 Task: Use the formula "INTERCEPT" in spreadsheet "Project portfolio".
Action: Mouse moved to (791, 104)
Screenshot: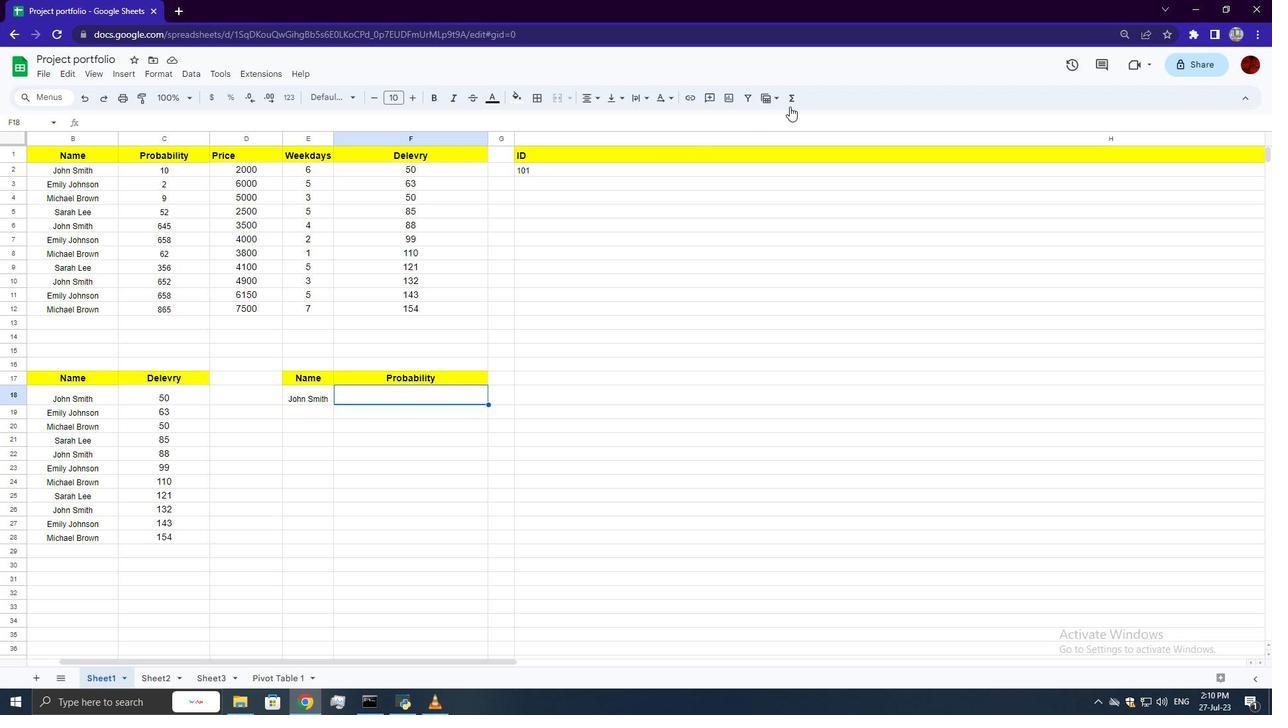 
Action: Mouse pressed left at (791, 104)
Screenshot: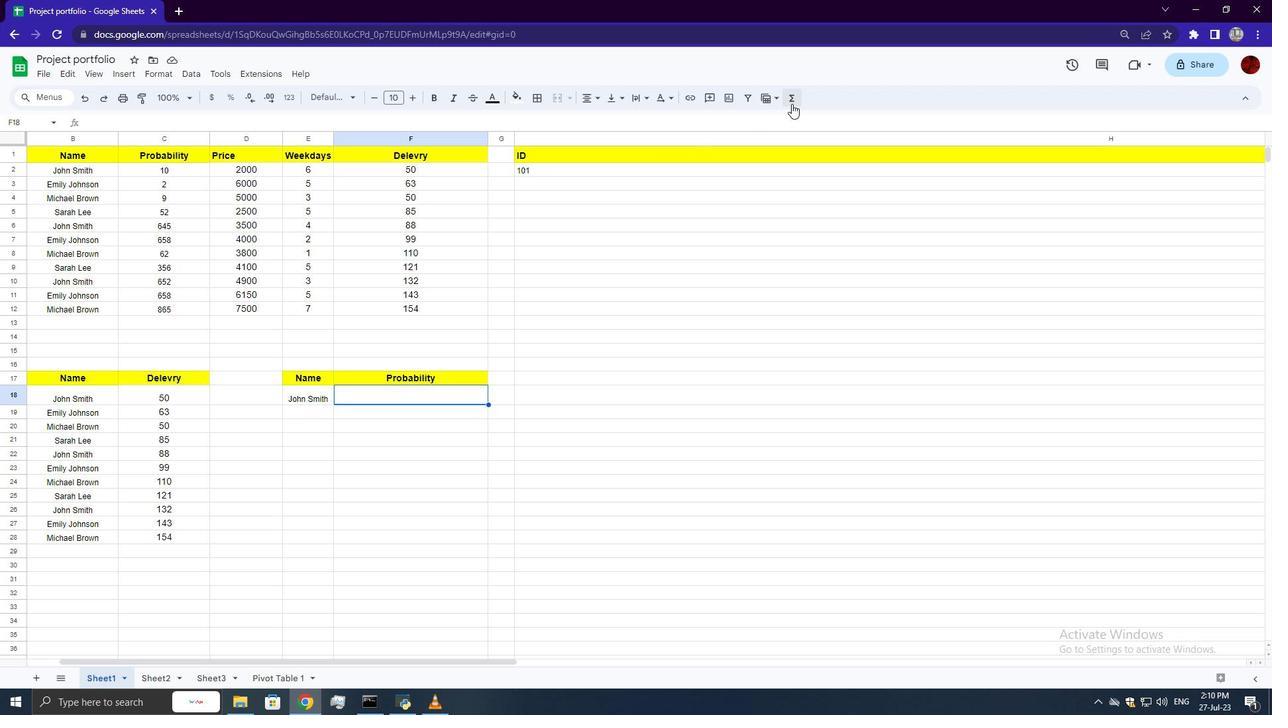 
Action: Mouse moved to (948, 223)
Screenshot: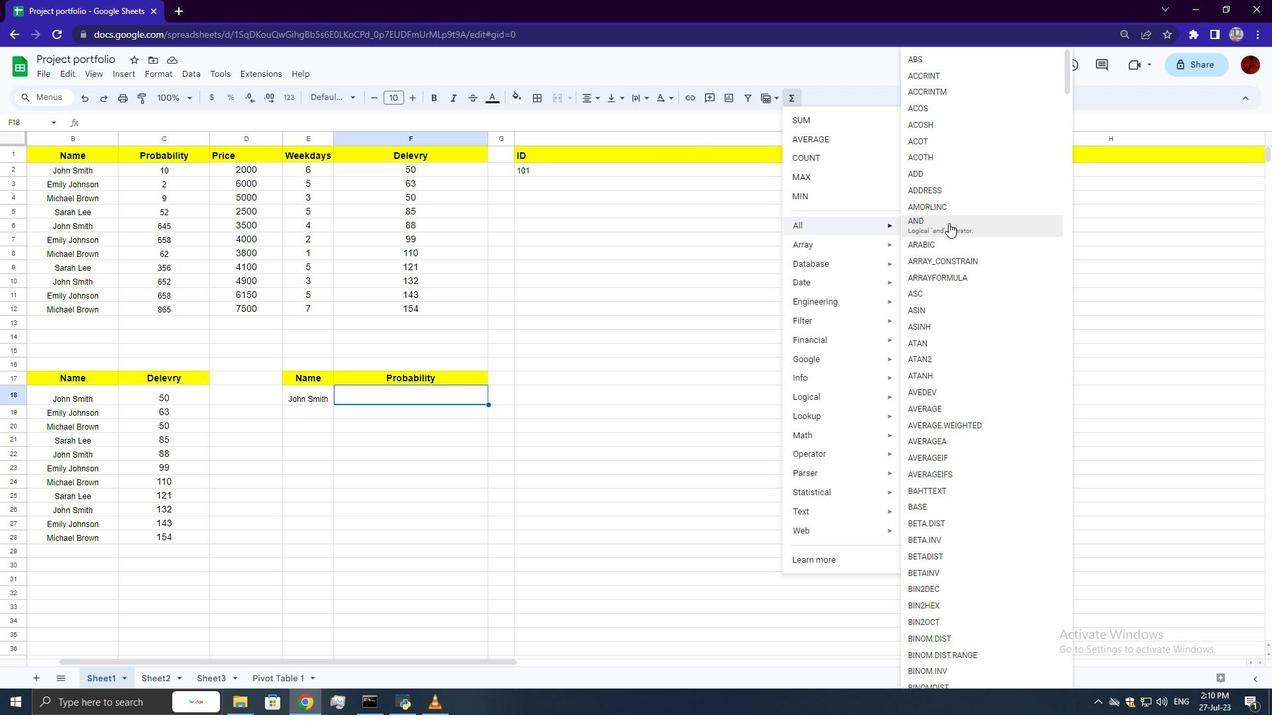 
Action: Mouse scrolled (948, 223) with delta (0, 0)
Screenshot: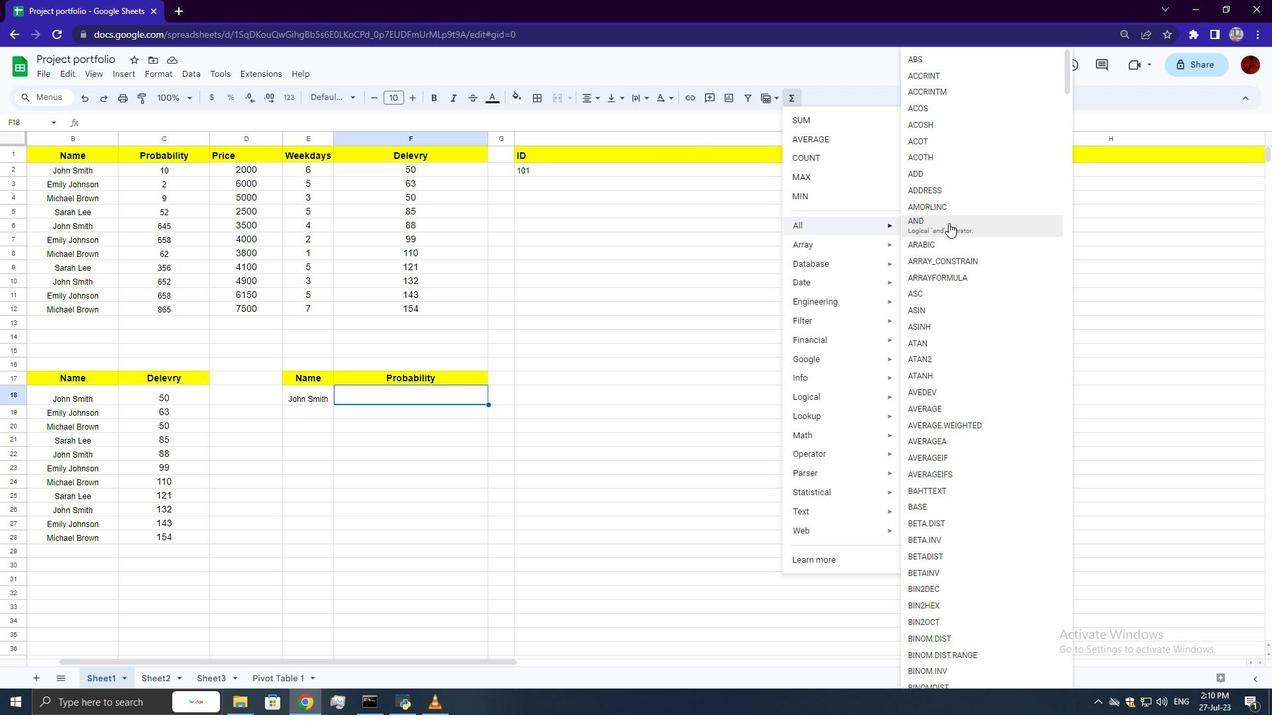 
Action: Mouse moved to (948, 225)
Screenshot: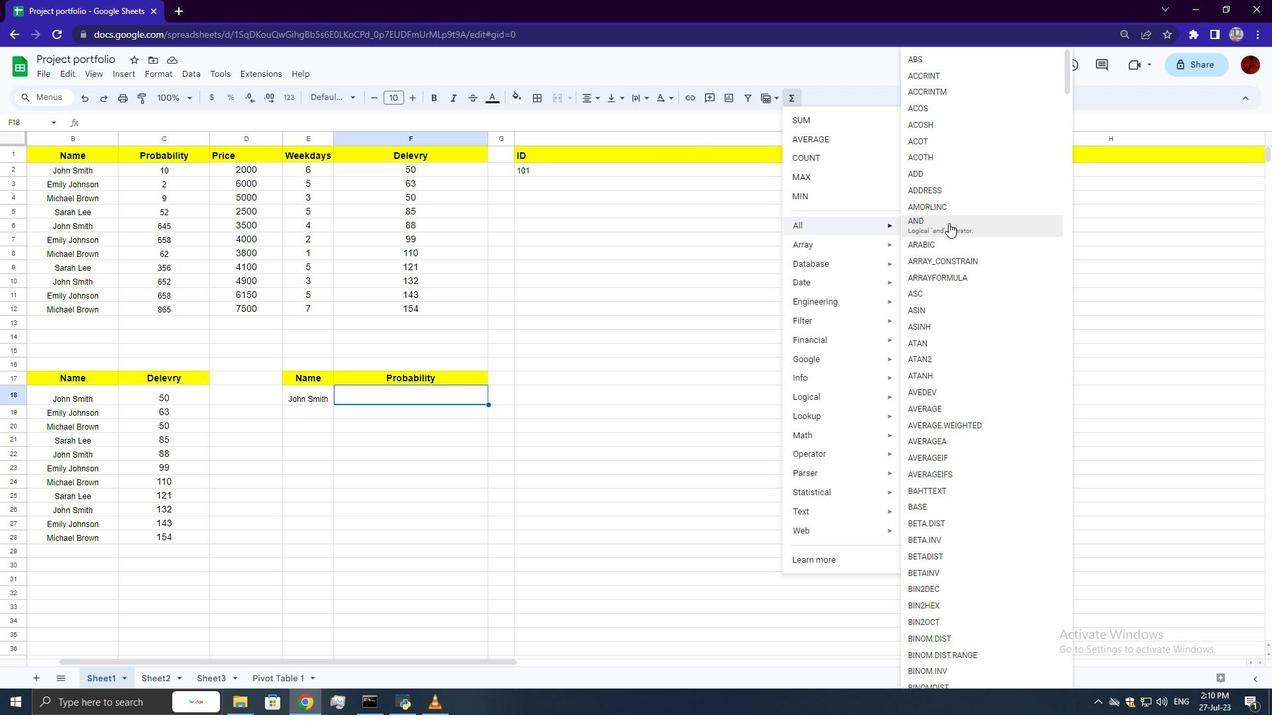 
Action: Mouse scrolled (948, 224) with delta (0, 0)
Screenshot: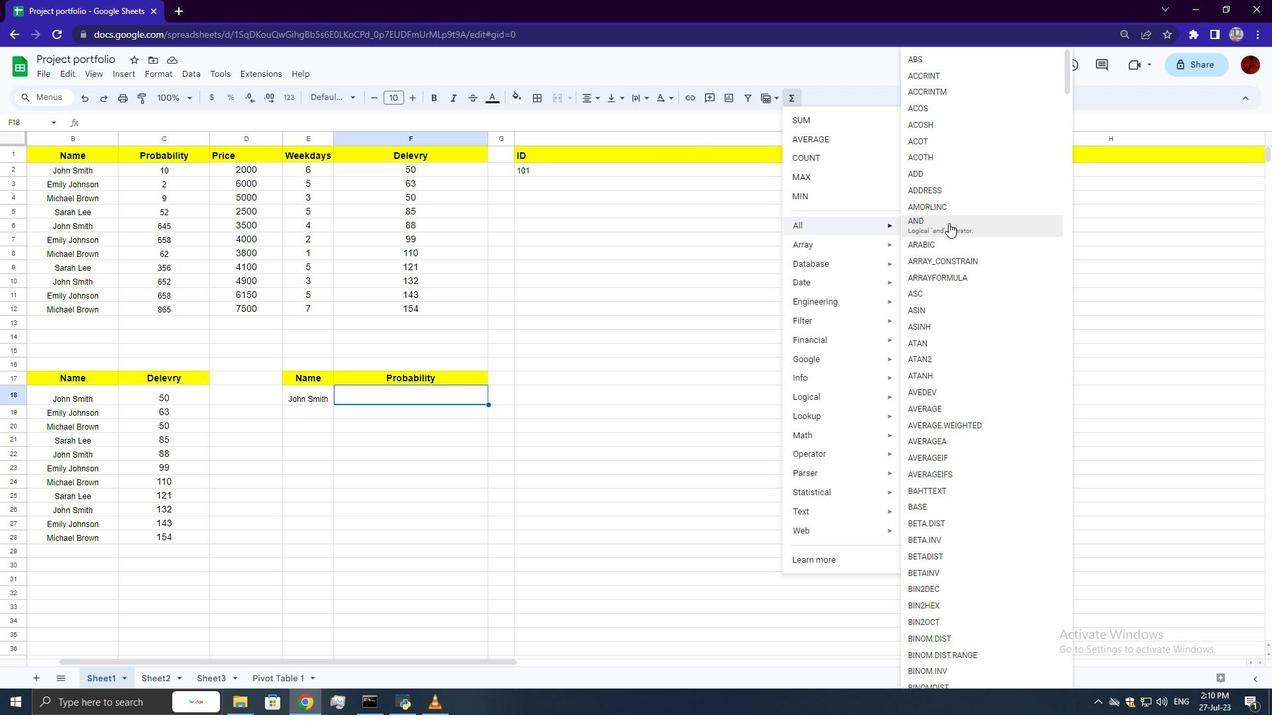 
Action: Mouse scrolled (948, 224) with delta (0, 0)
Screenshot: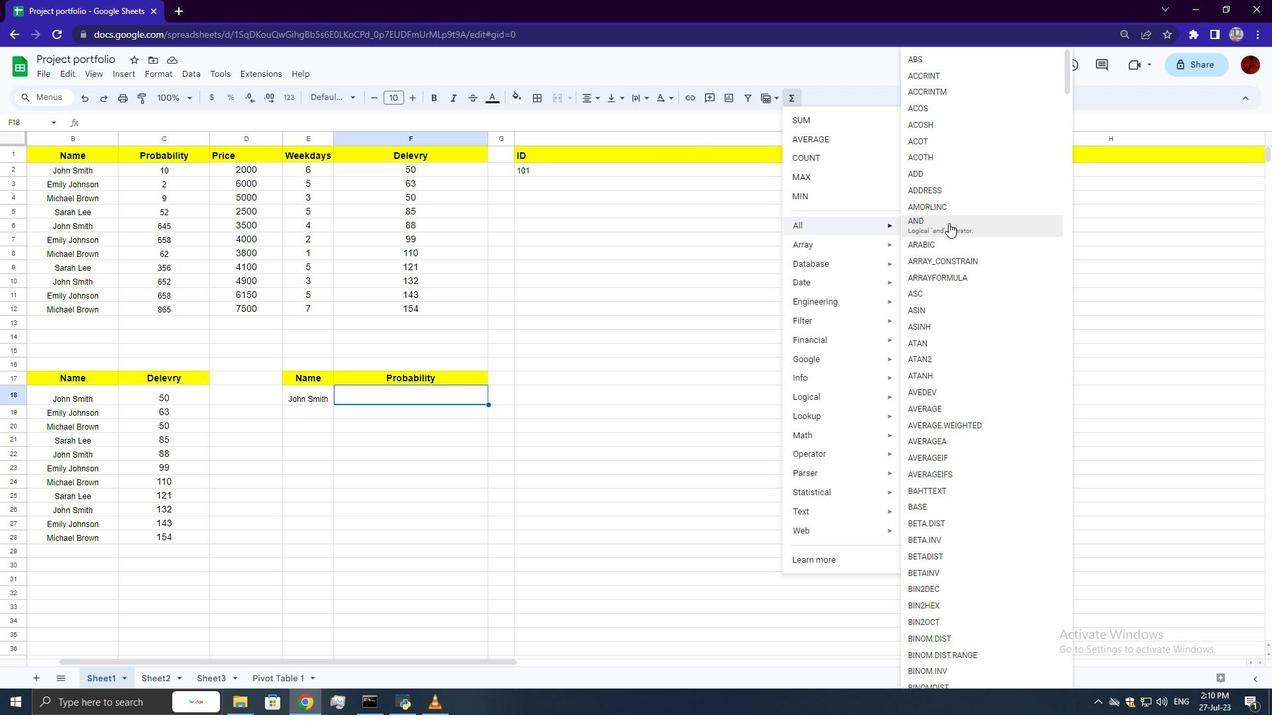 
Action: Mouse scrolled (948, 224) with delta (0, 0)
Screenshot: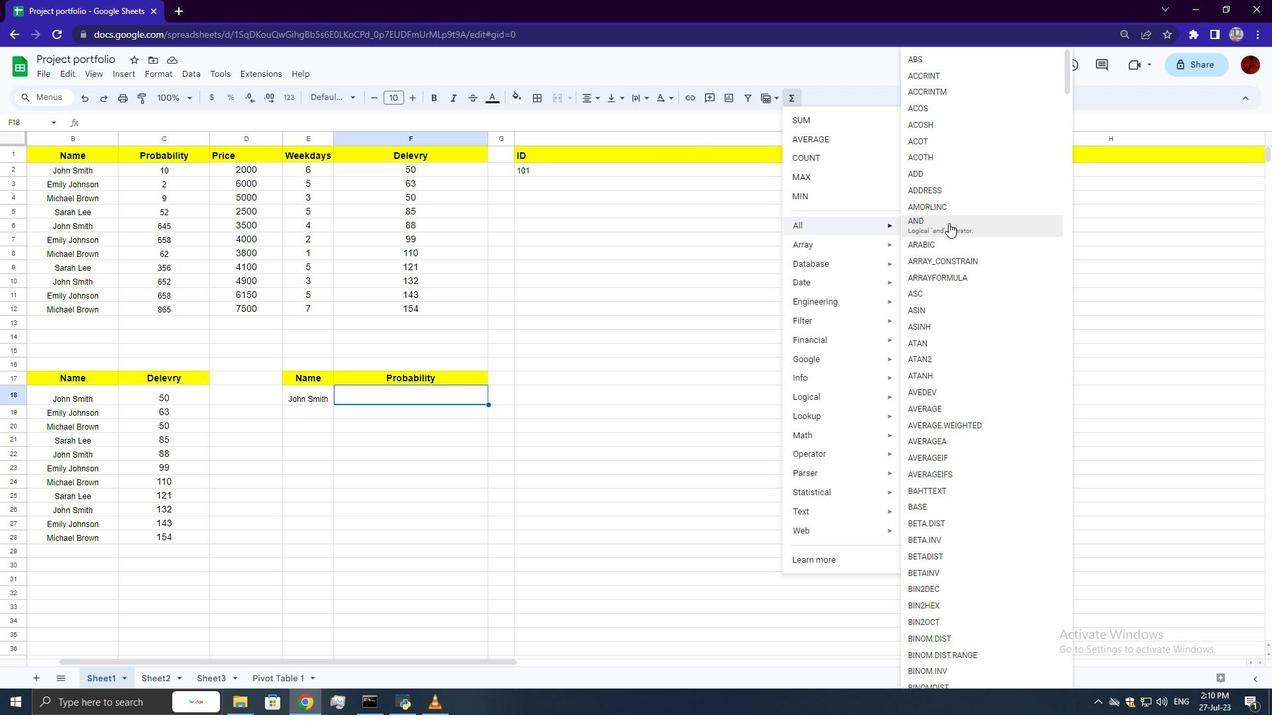 
Action: Mouse scrolled (948, 224) with delta (0, 0)
Screenshot: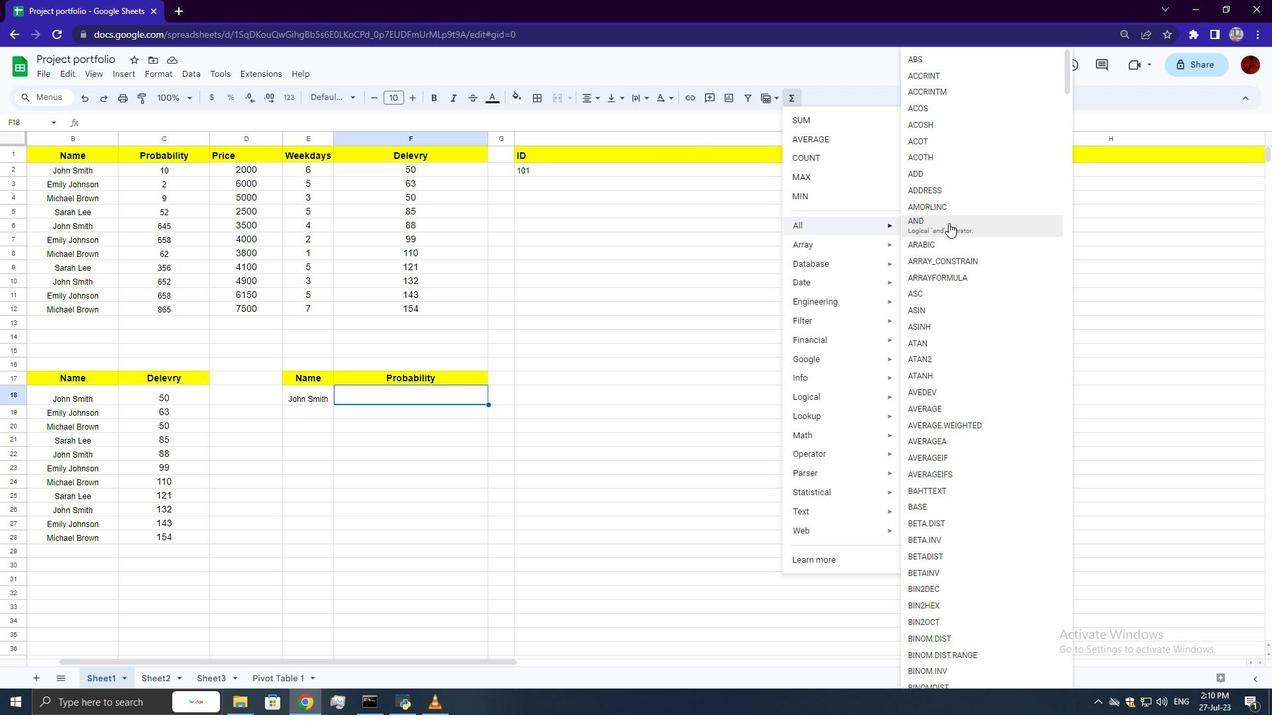 
Action: Mouse scrolled (948, 224) with delta (0, 0)
Screenshot: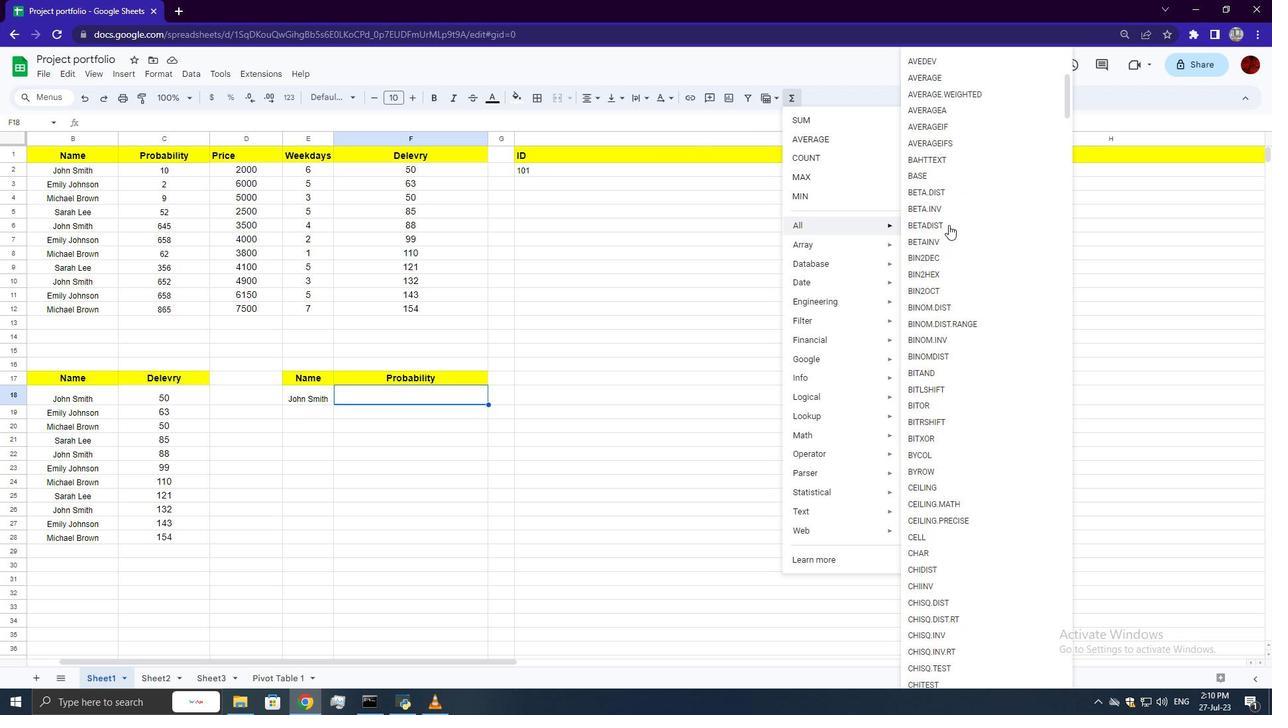 
Action: Mouse scrolled (948, 224) with delta (0, 0)
Screenshot: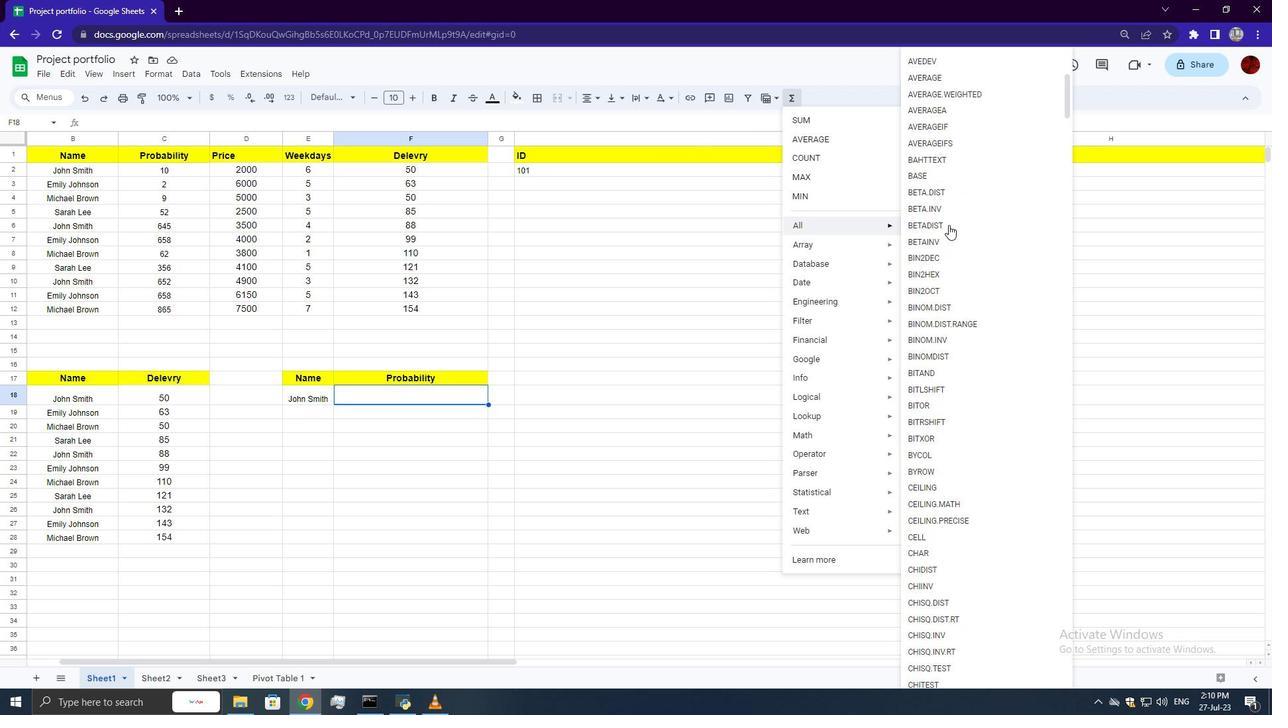
Action: Mouse scrolled (948, 224) with delta (0, 0)
Screenshot: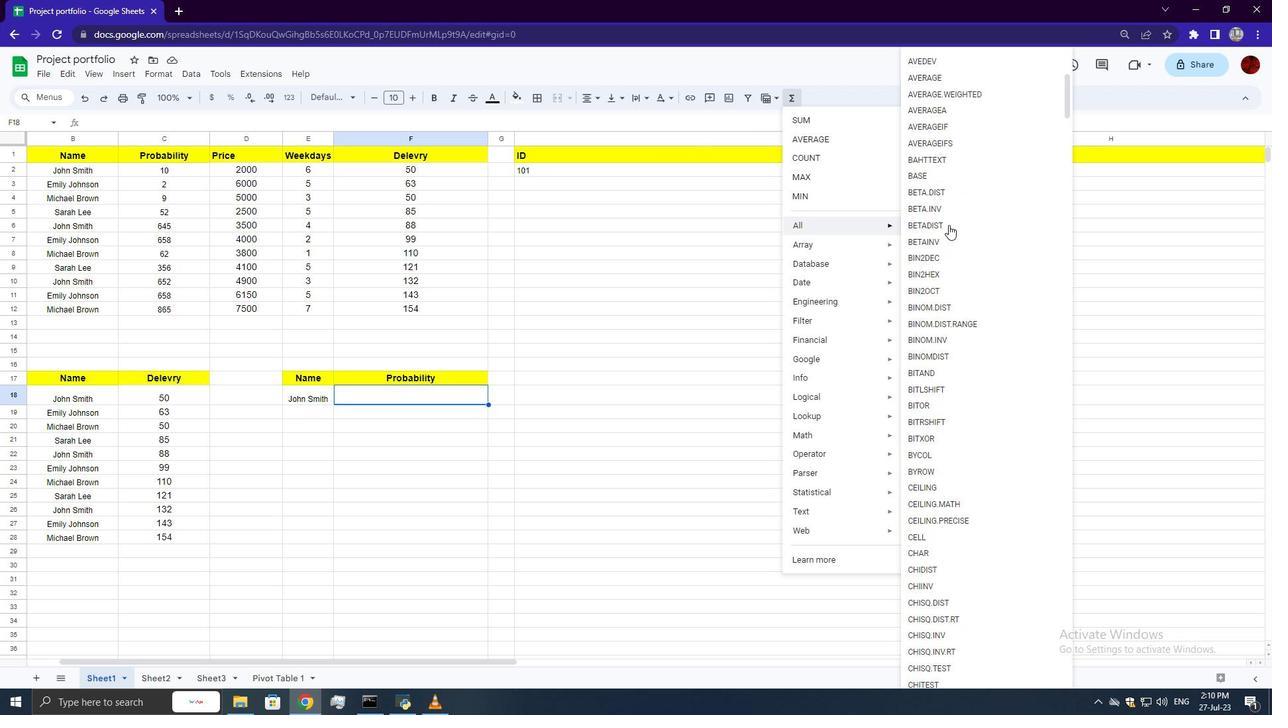
Action: Mouse scrolled (948, 224) with delta (0, 0)
Screenshot: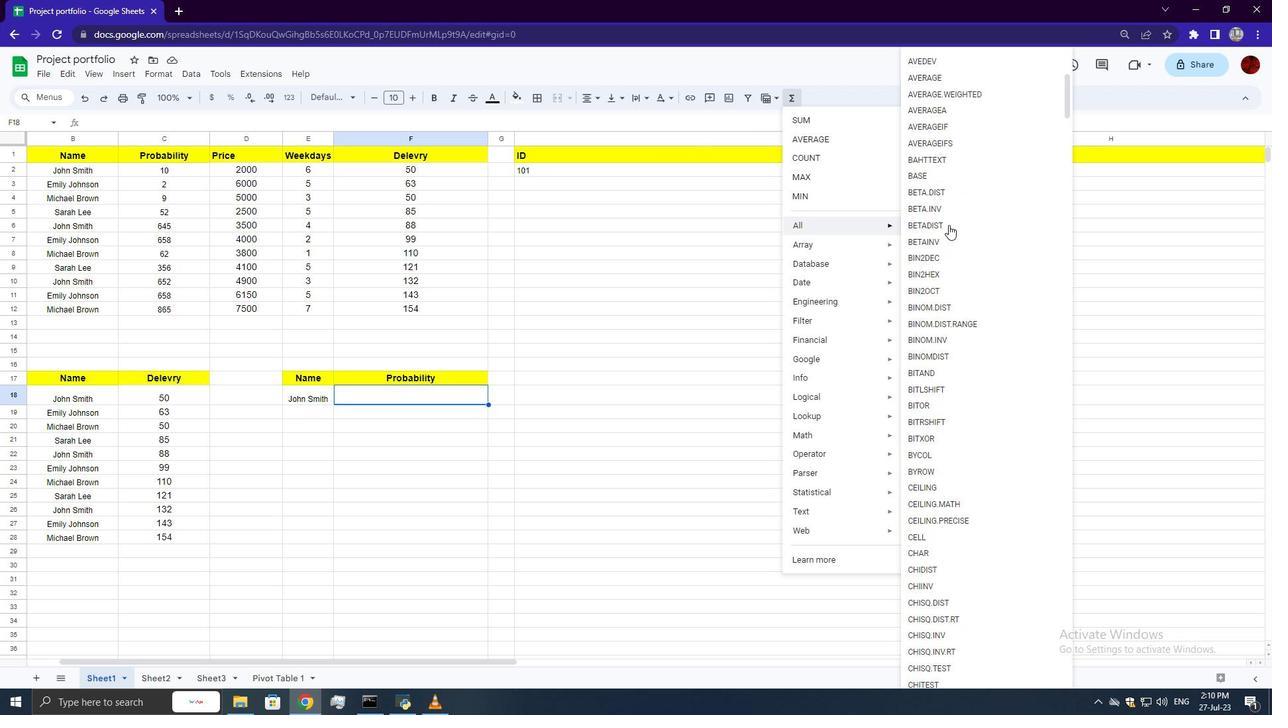 
Action: Mouse scrolled (948, 224) with delta (0, 0)
Screenshot: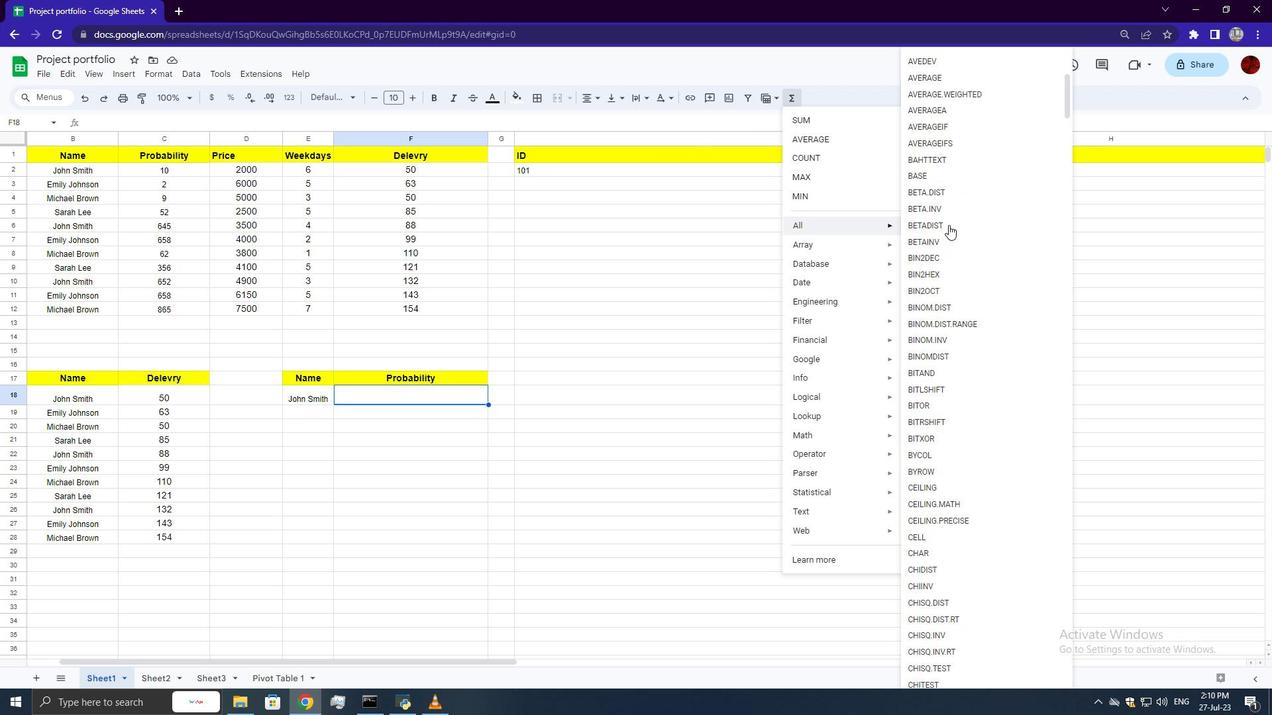 
Action: Mouse scrolled (948, 224) with delta (0, 0)
Screenshot: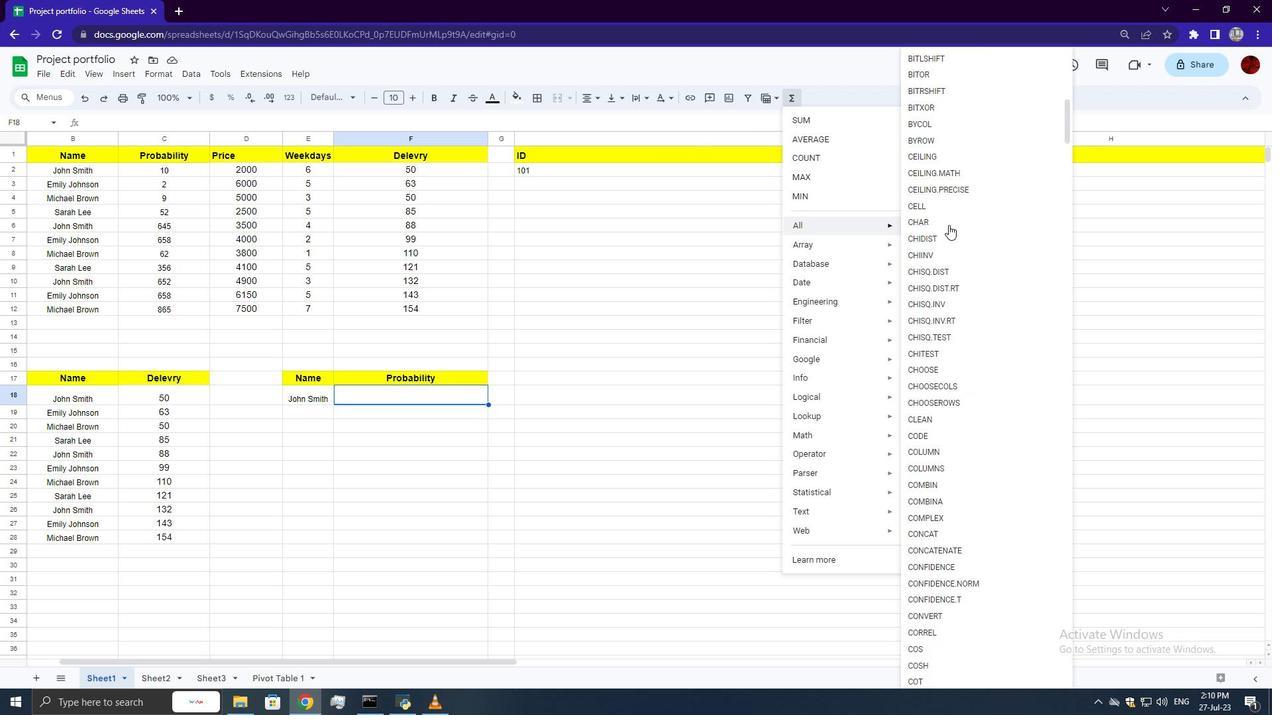 
Action: Mouse scrolled (948, 224) with delta (0, 0)
Screenshot: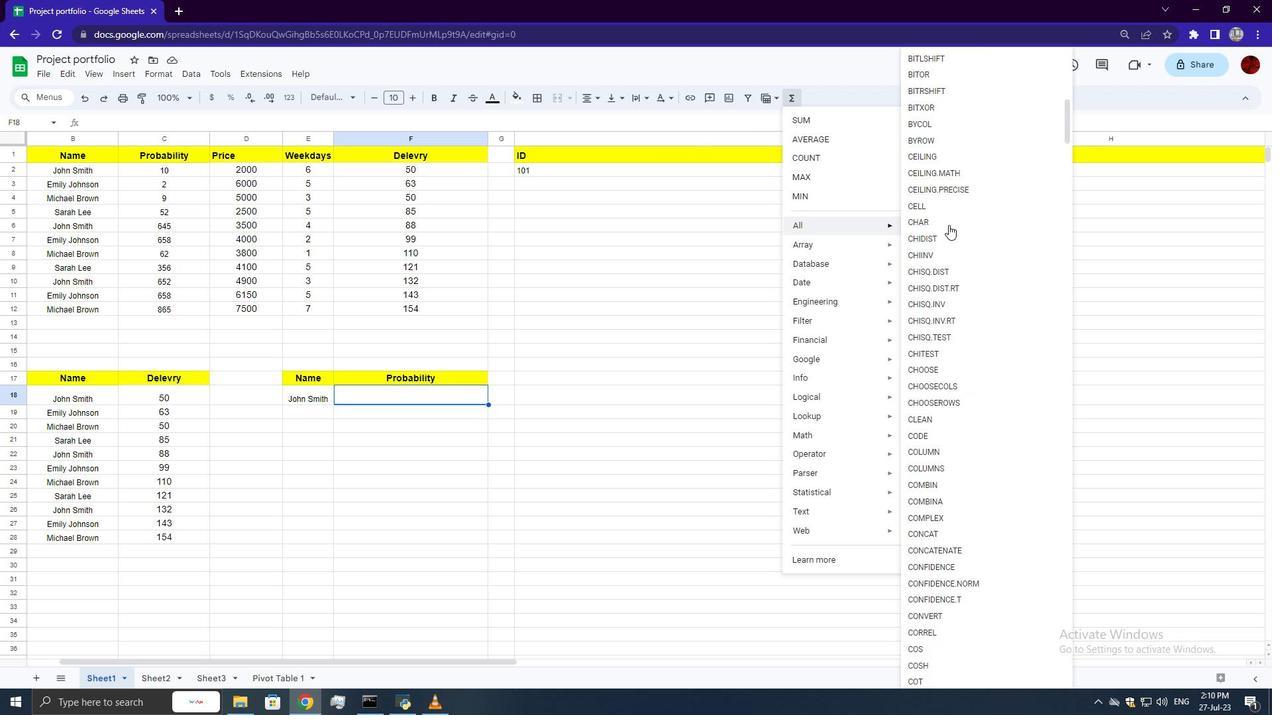 
Action: Mouse scrolled (948, 224) with delta (0, 0)
Screenshot: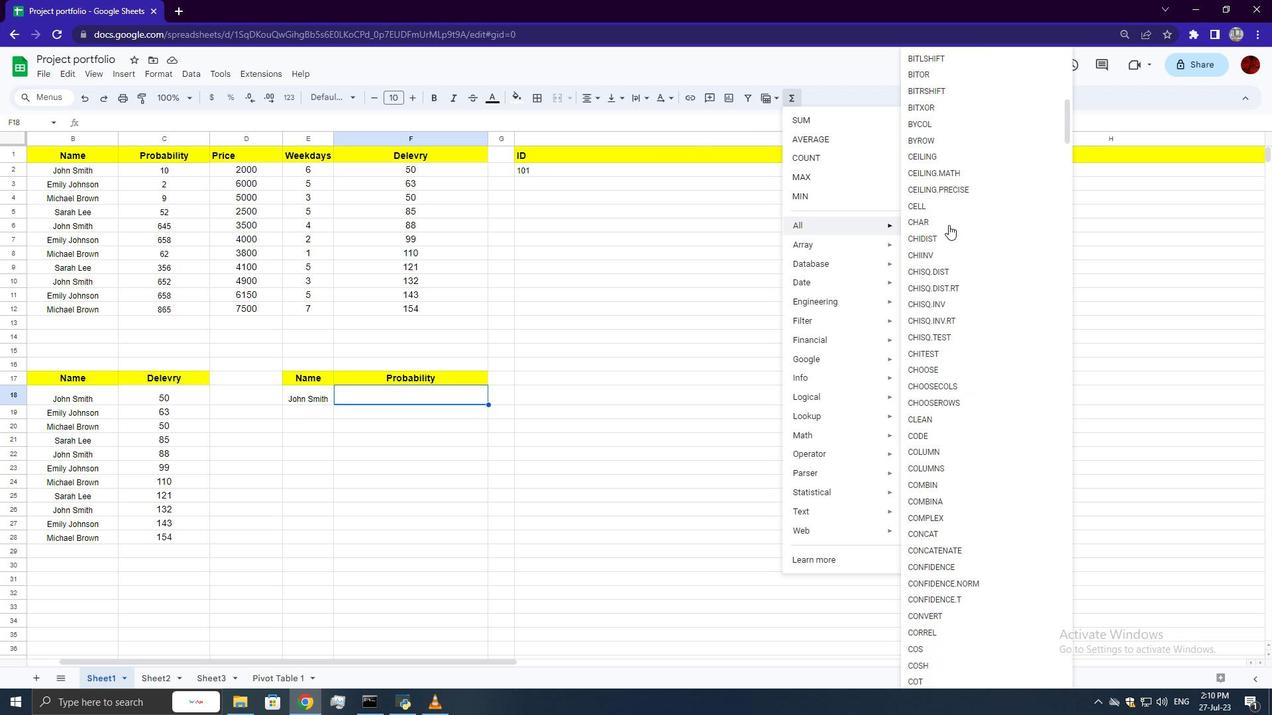 
Action: Mouse scrolled (948, 224) with delta (0, 0)
Screenshot: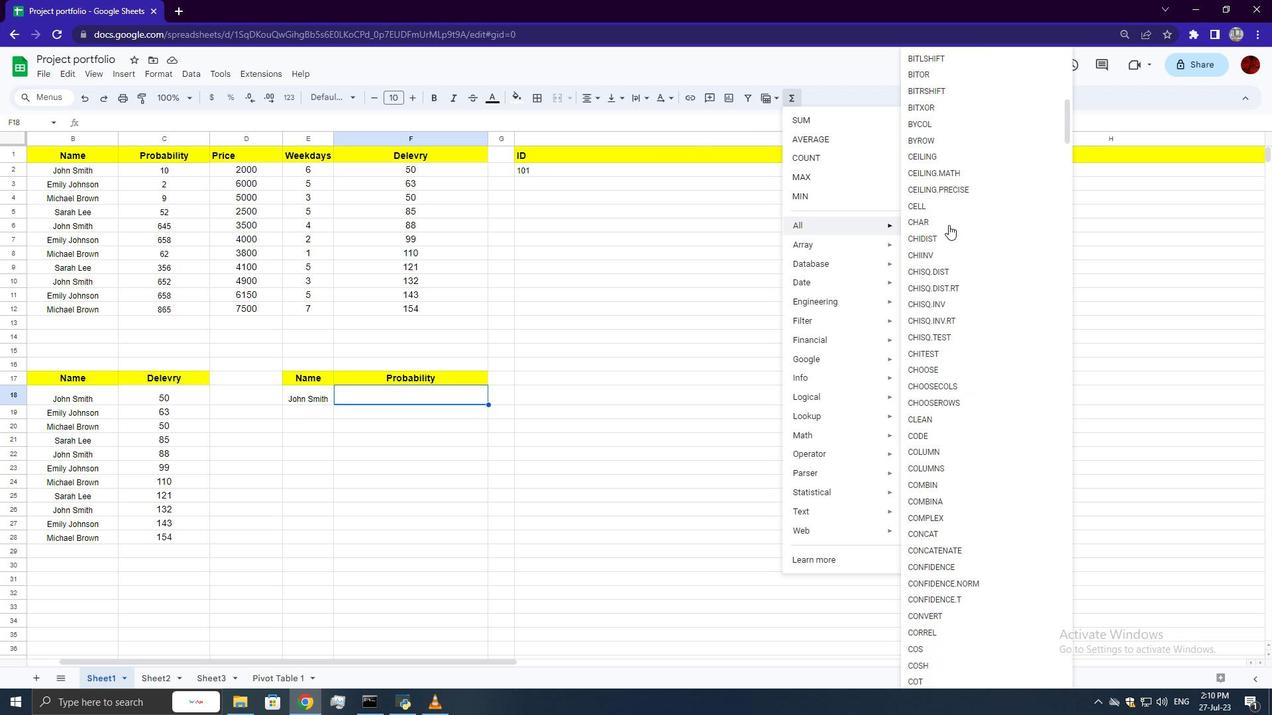 
Action: Mouse scrolled (948, 224) with delta (0, 0)
Screenshot: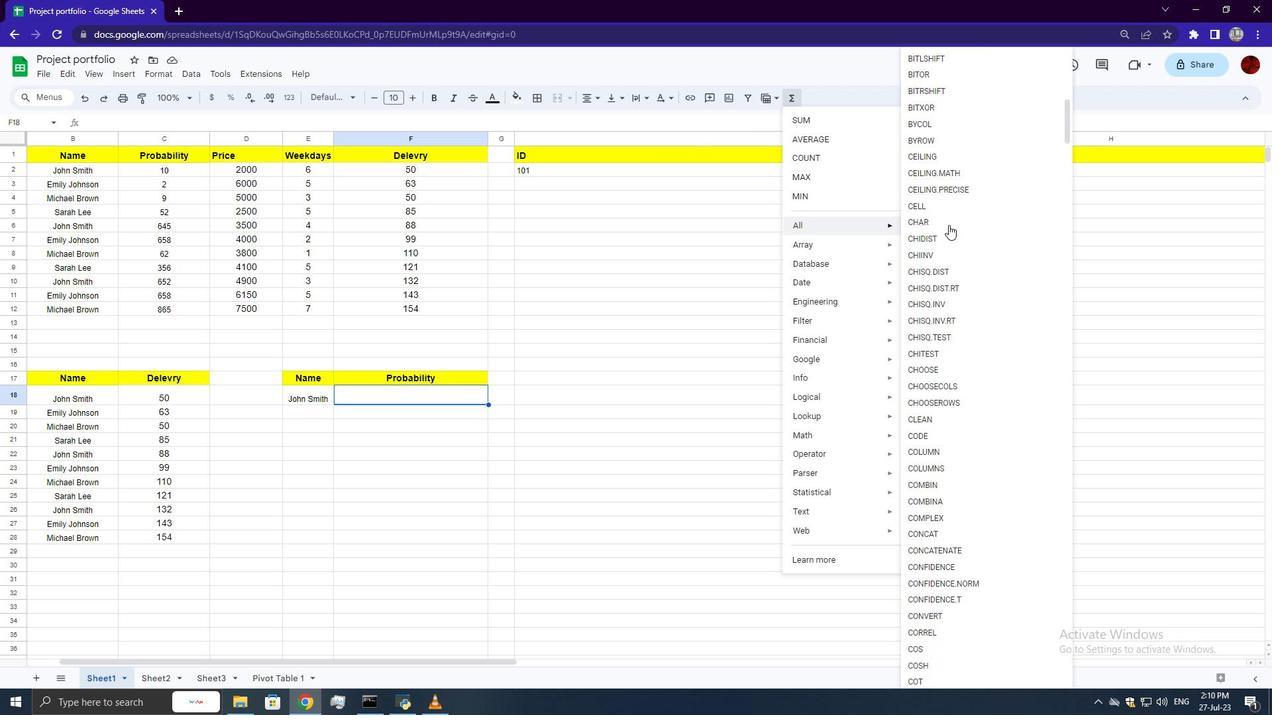 
Action: Mouse scrolled (948, 224) with delta (0, 0)
Screenshot: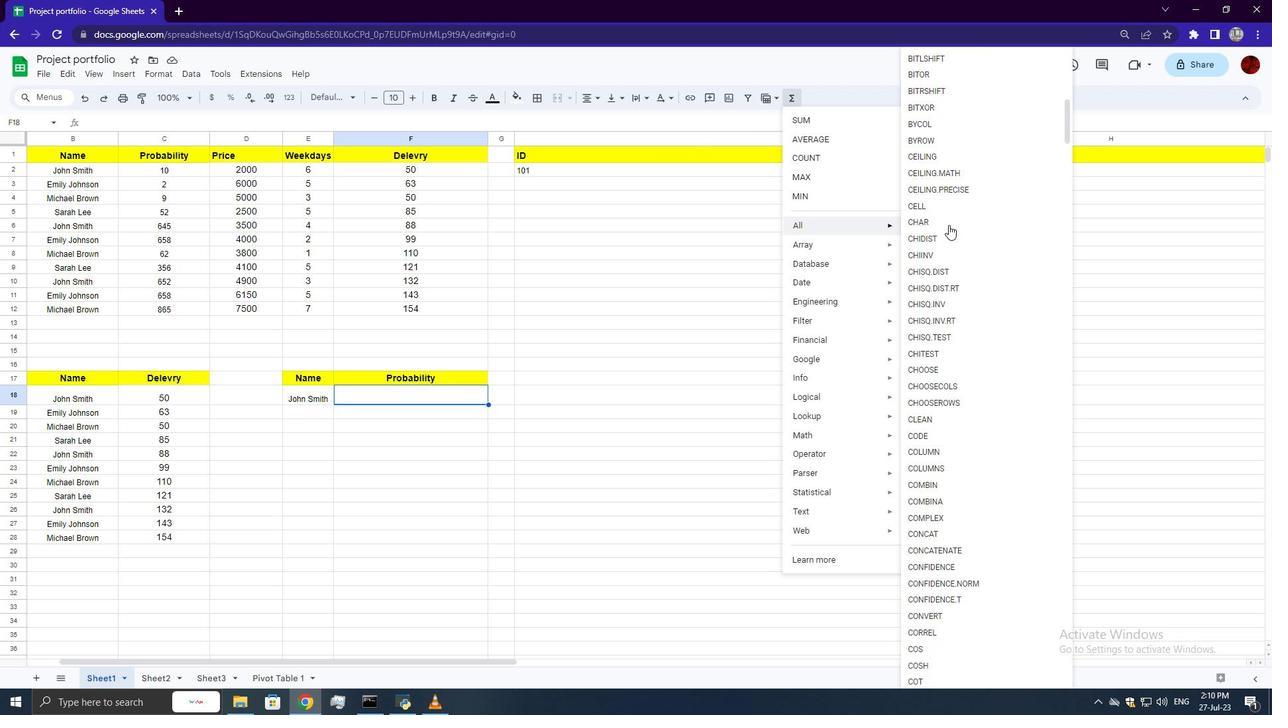 
Action: Mouse scrolled (948, 224) with delta (0, 0)
Screenshot: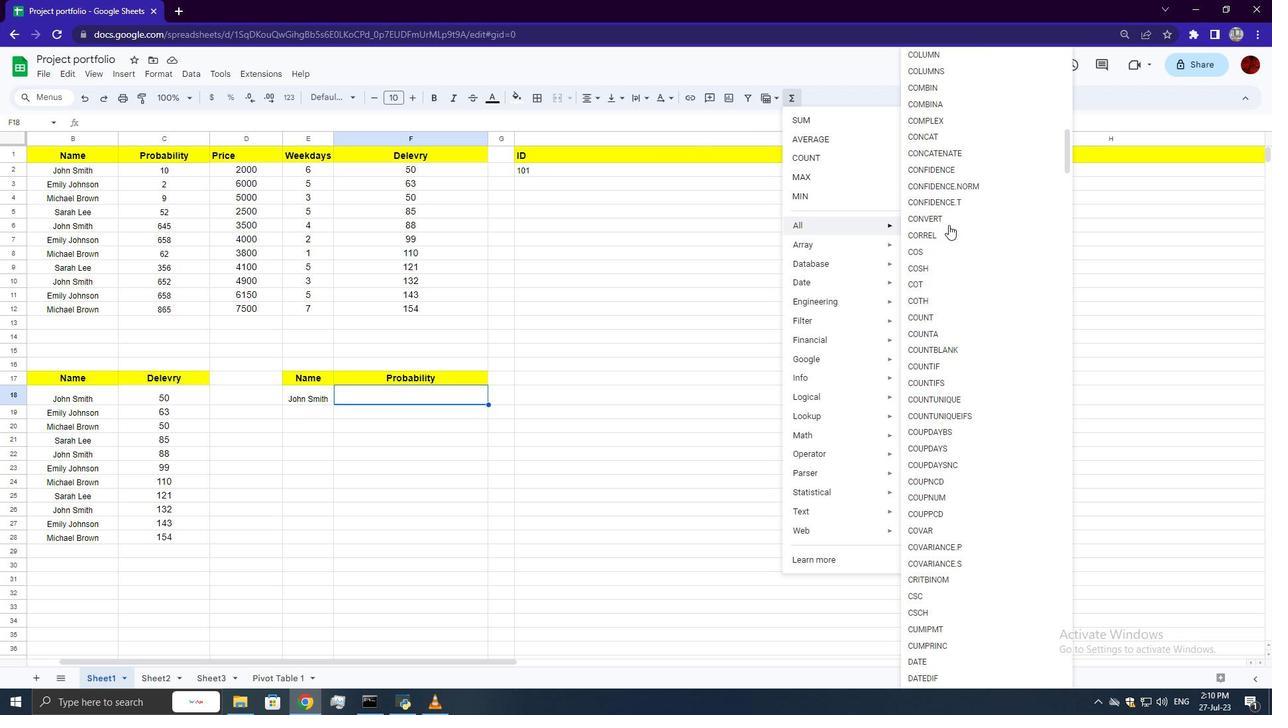 
Action: Mouse scrolled (948, 224) with delta (0, 0)
Screenshot: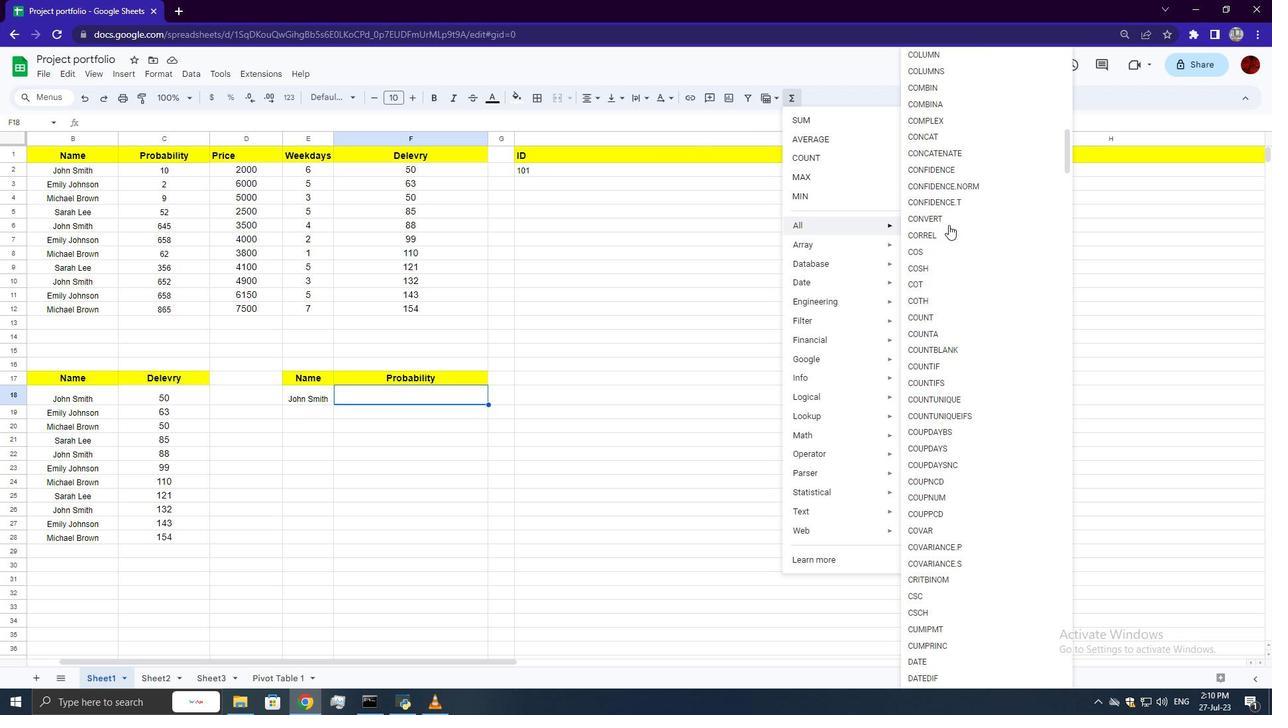 
Action: Mouse scrolled (948, 224) with delta (0, 0)
Screenshot: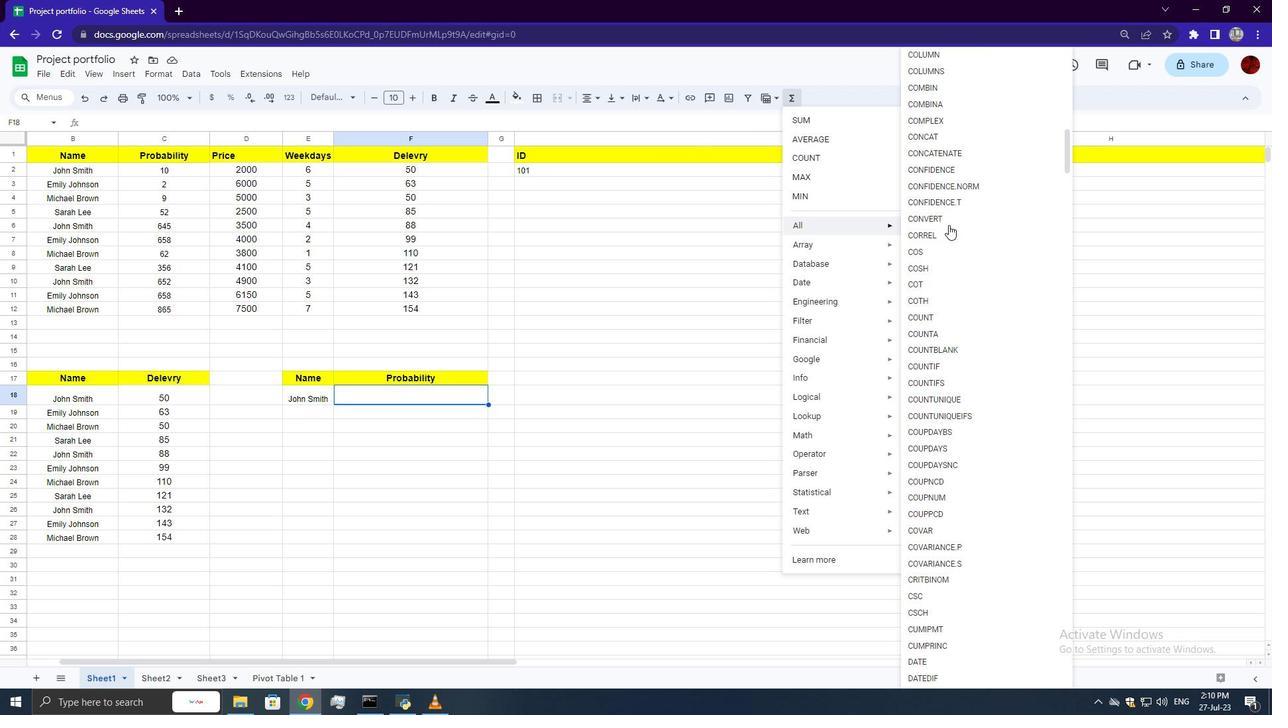
Action: Mouse scrolled (948, 224) with delta (0, 0)
Screenshot: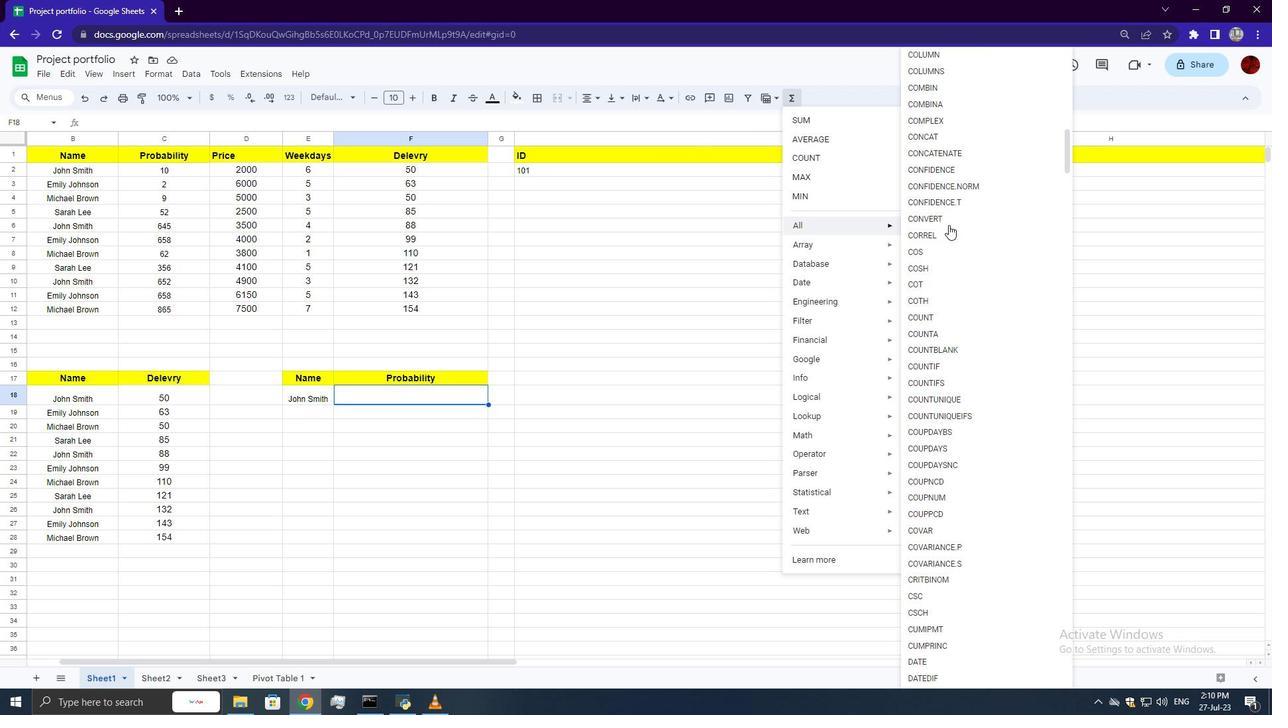 
Action: Mouse scrolled (948, 224) with delta (0, 0)
Screenshot: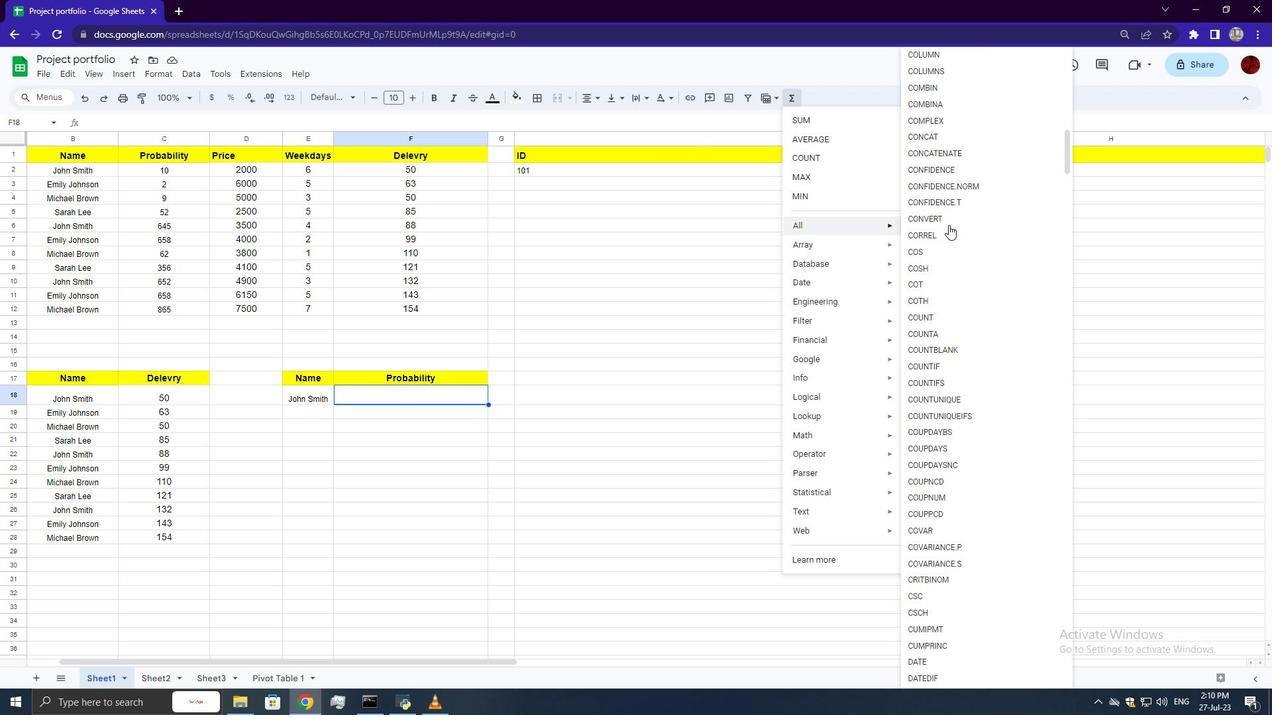 
Action: Mouse scrolled (948, 224) with delta (0, 0)
Screenshot: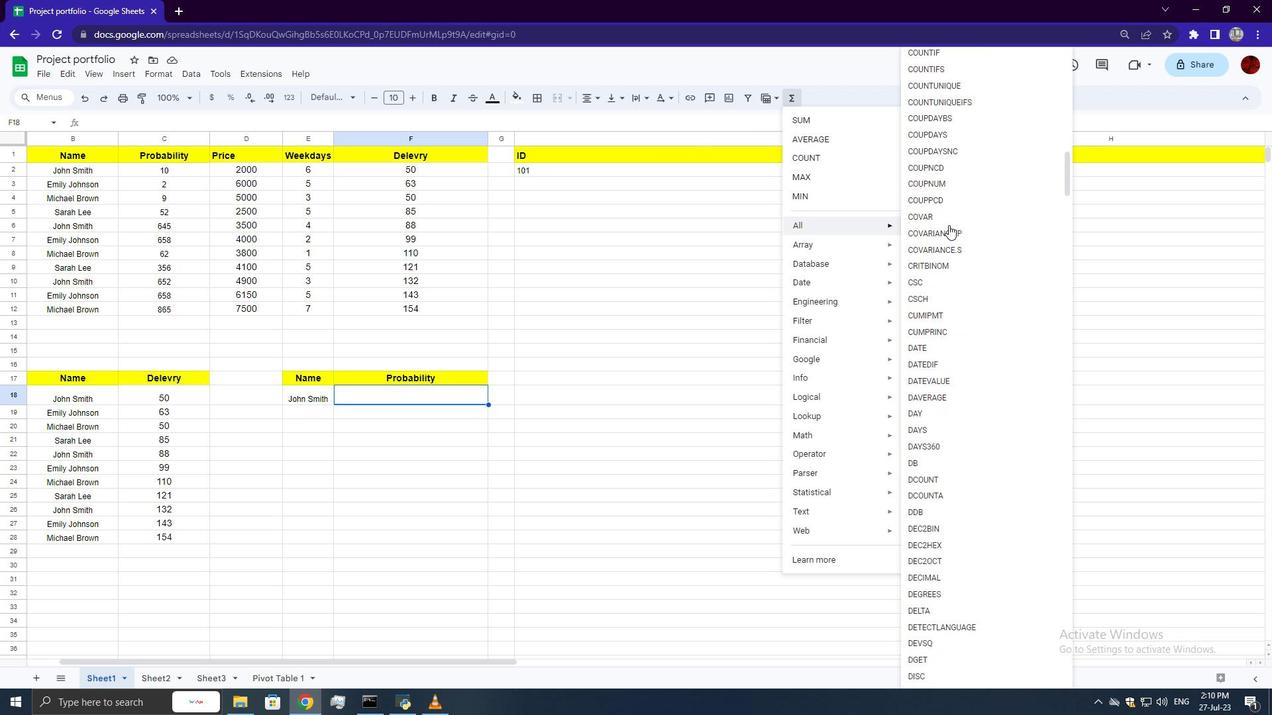 
Action: Mouse scrolled (948, 224) with delta (0, 0)
Screenshot: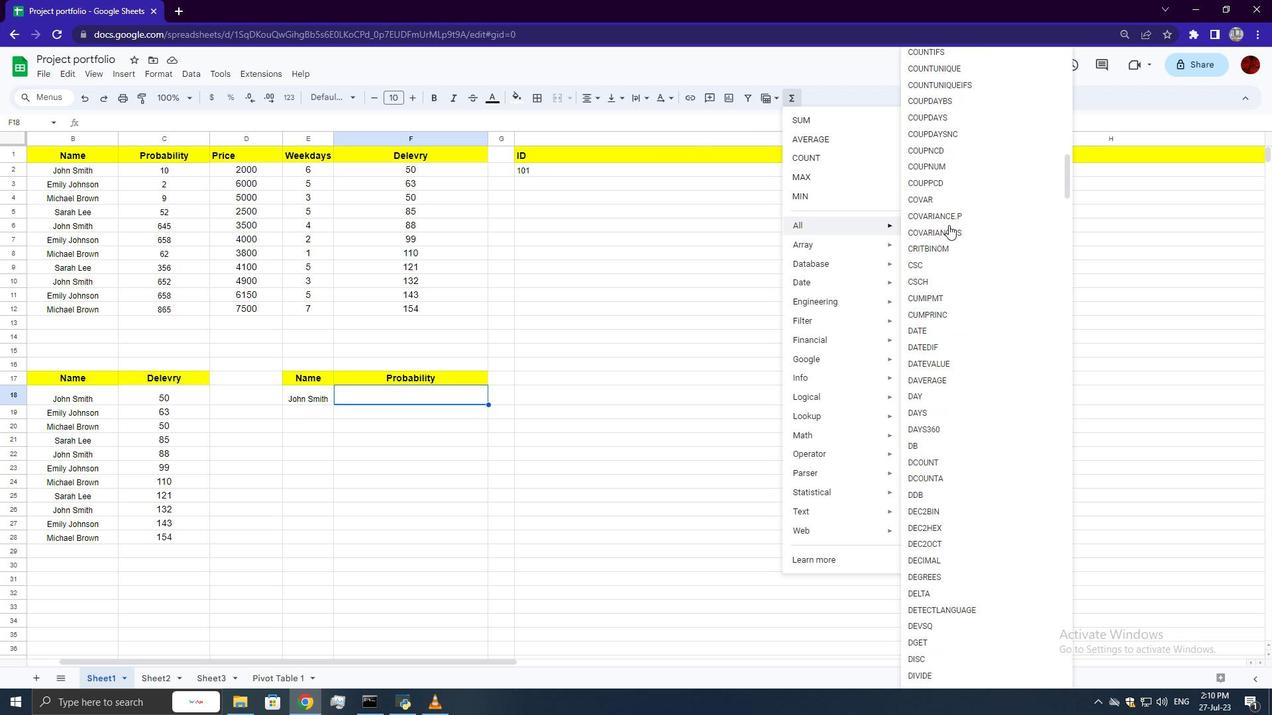 
Action: Mouse scrolled (948, 224) with delta (0, 0)
Screenshot: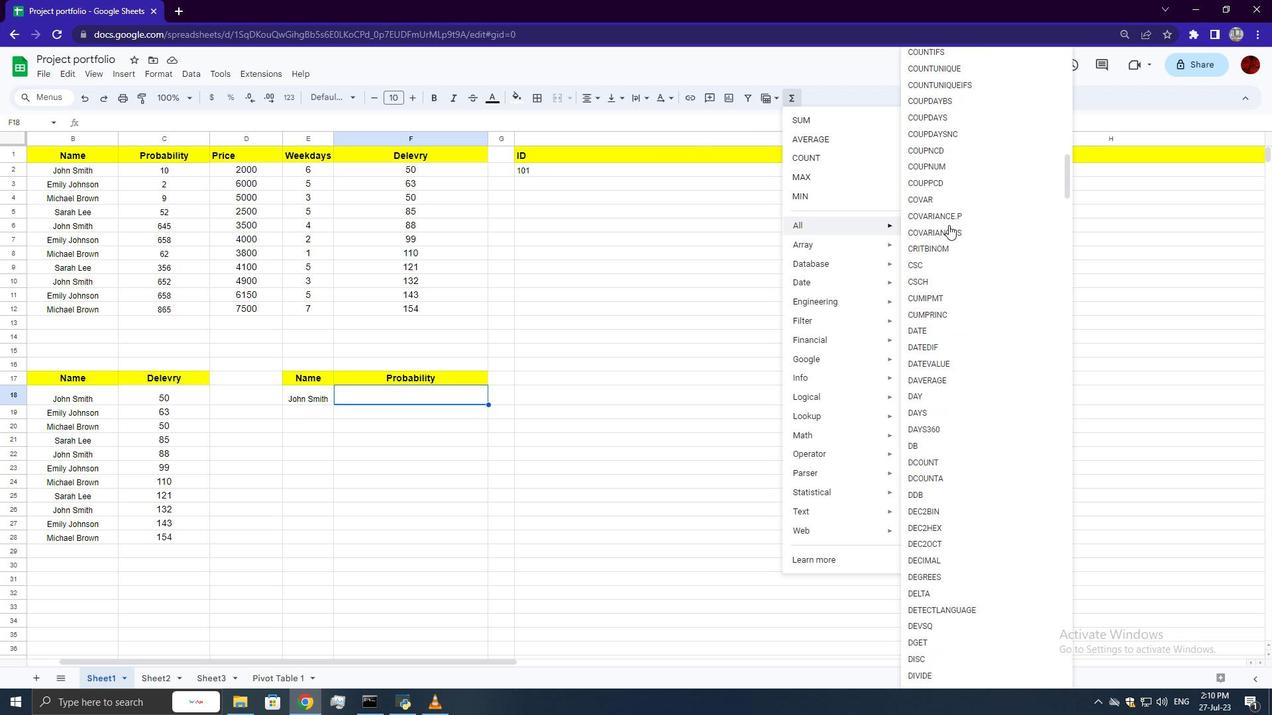 
Action: Mouse scrolled (948, 224) with delta (0, 0)
Screenshot: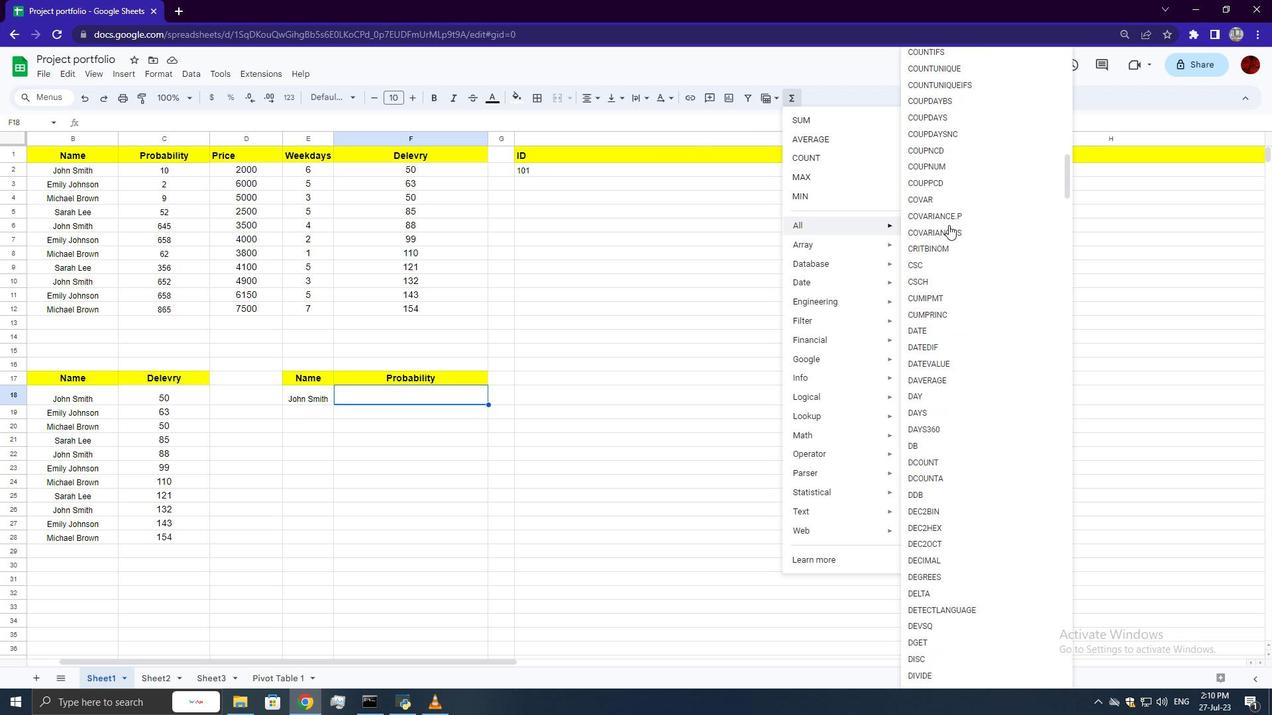 
Action: Mouse scrolled (948, 224) with delta (0, 0)
Screenshot: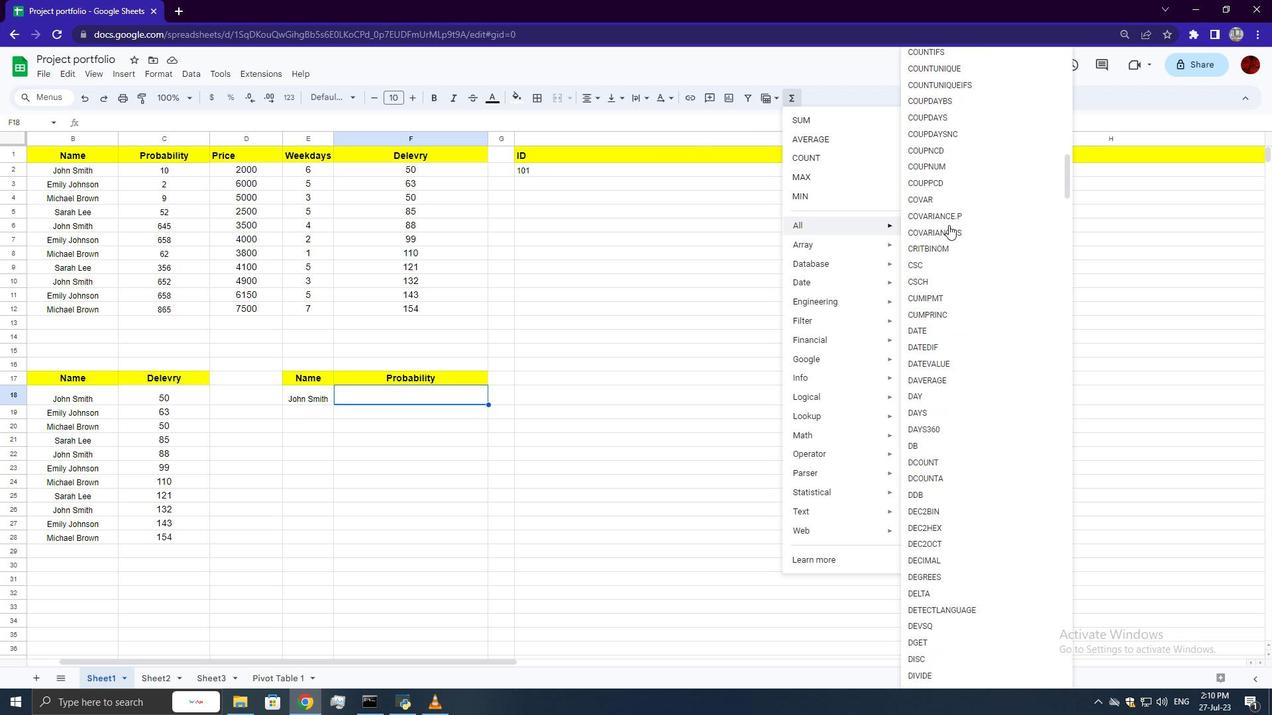 
Action: Mouse scrolled (948, 224) with delta (0, 0)
Screenshot: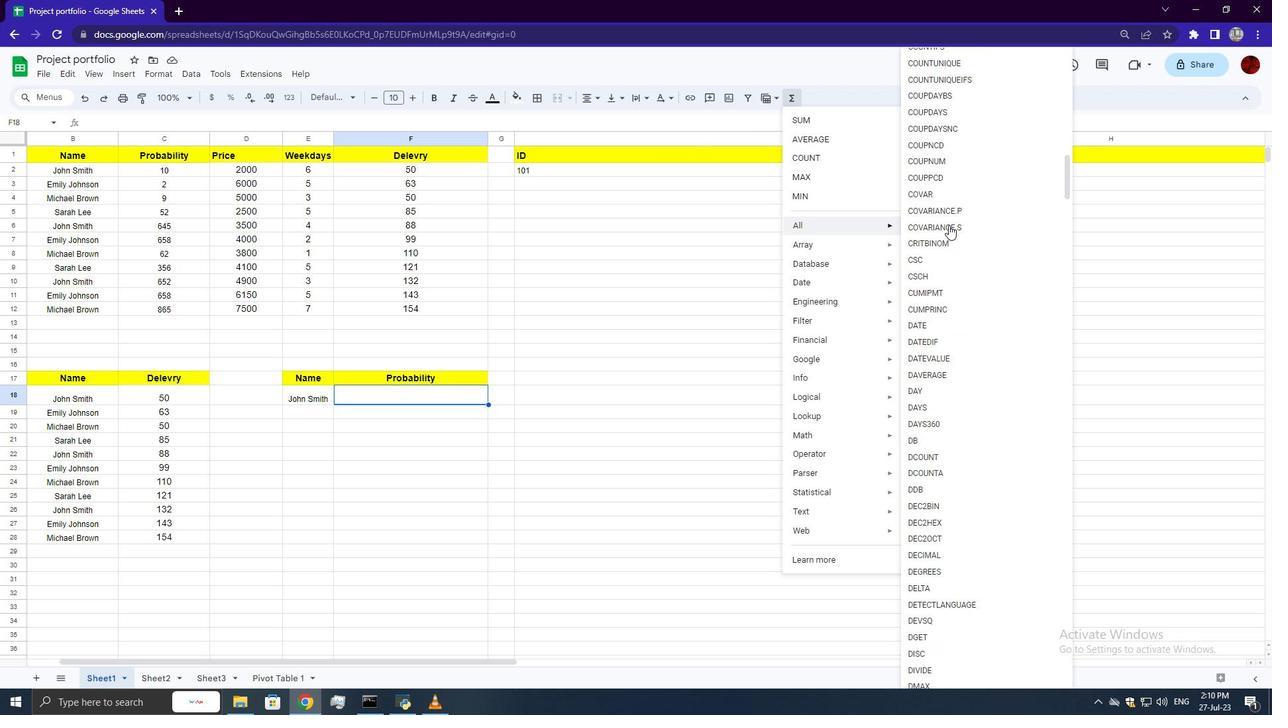 
Action: Mouse scrolled (948, 224) with delta (0, 0)
Screenshot: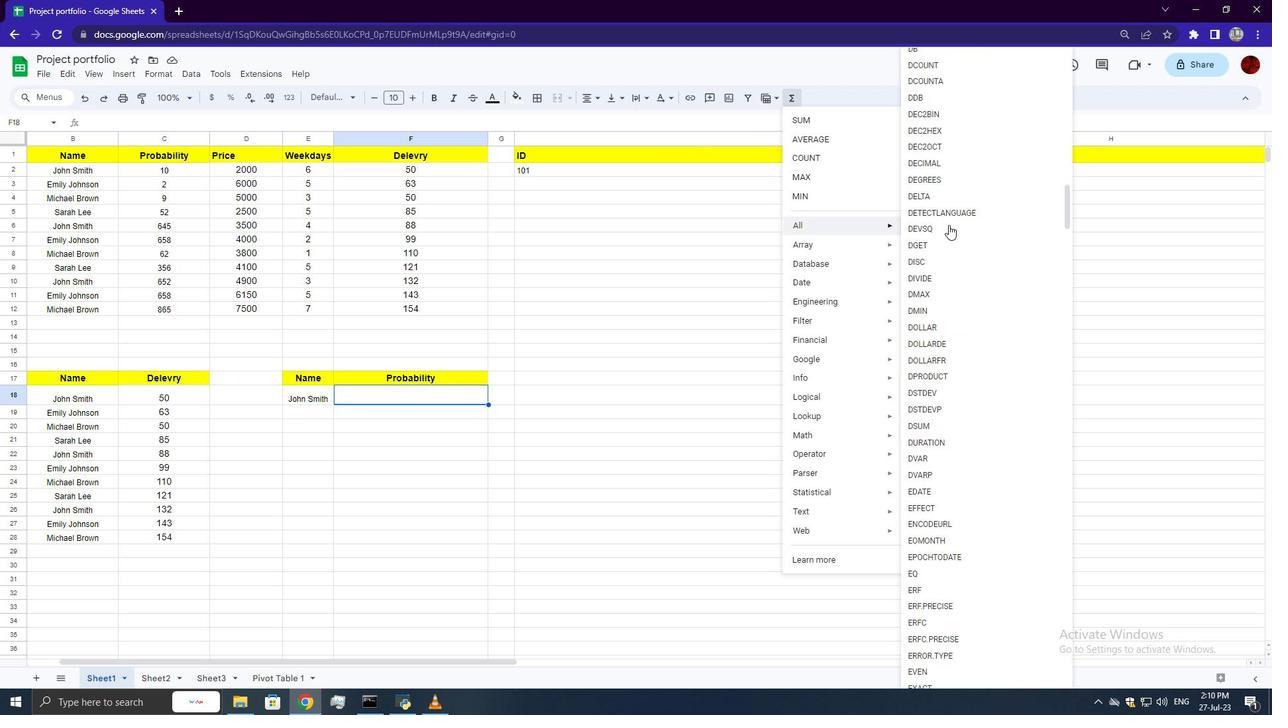 
Action: Mouse scrolled (948, 224) with delta (0, 0)
Screenshot: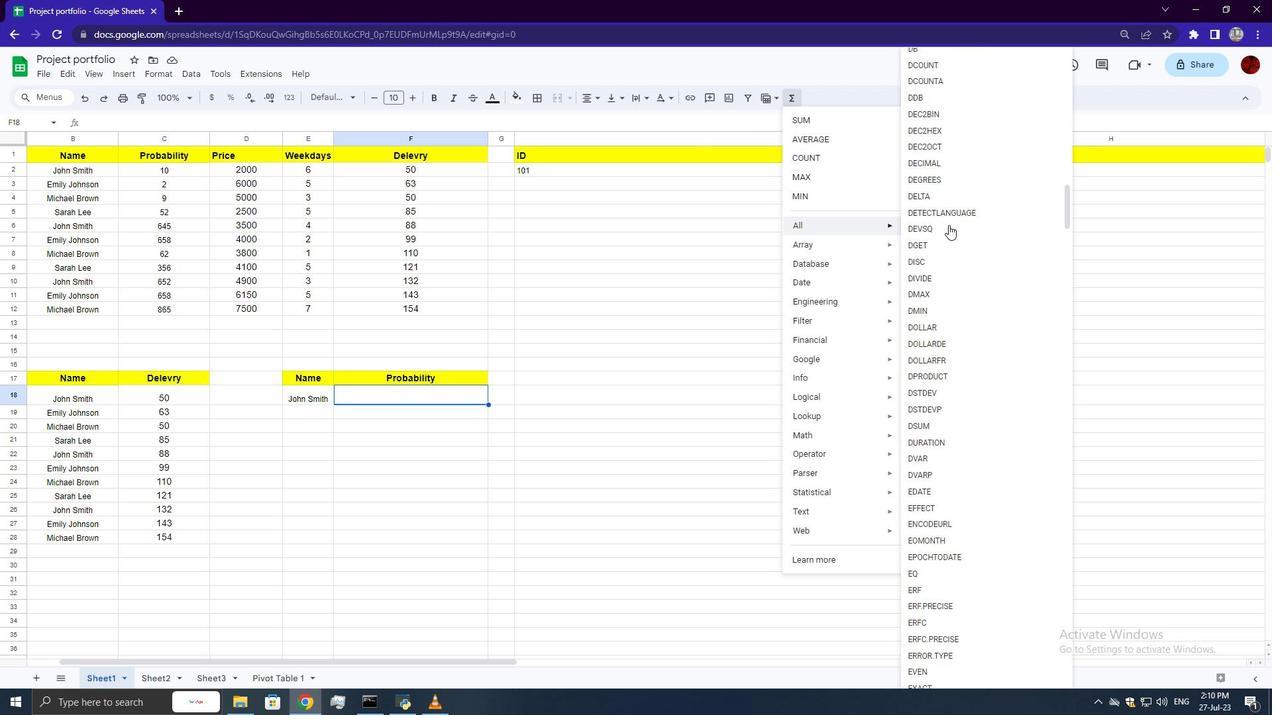 
Action: Mouse scrolled (948, 224) with delta (0, 0)
Screenshot: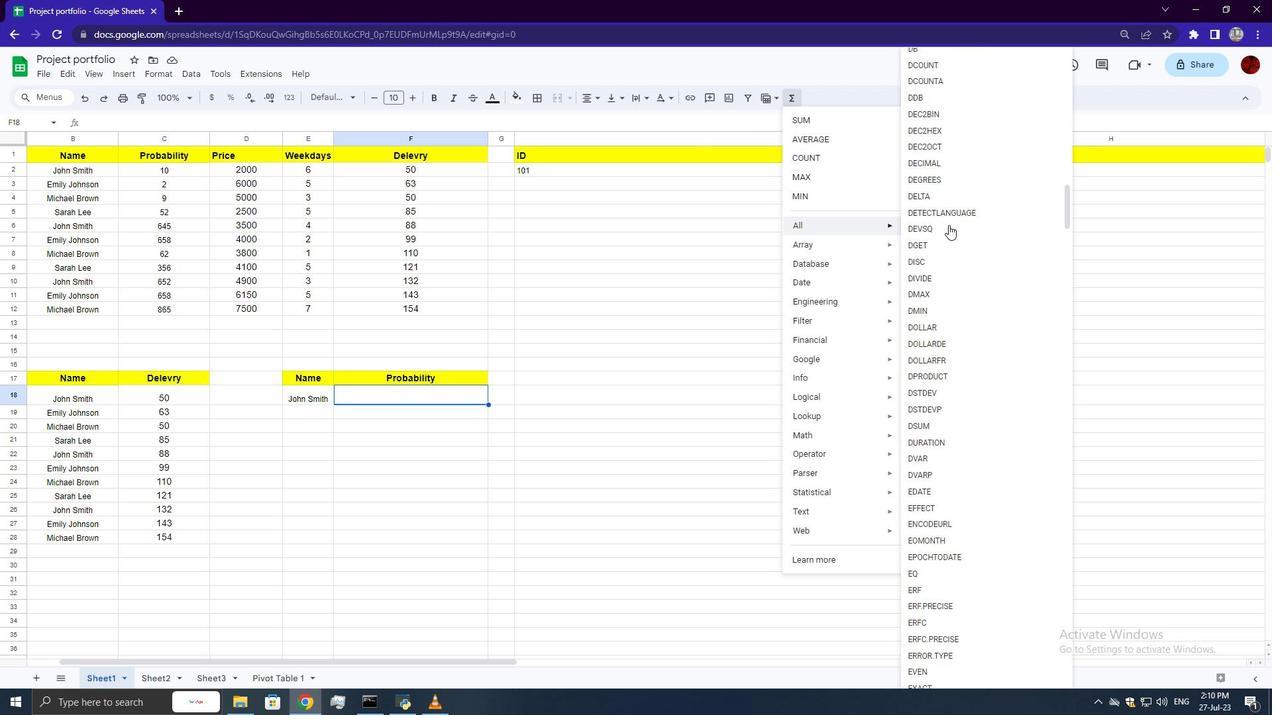
Action: Mouse scrolled (948, 224) with delta (0, 0)
Screenshot: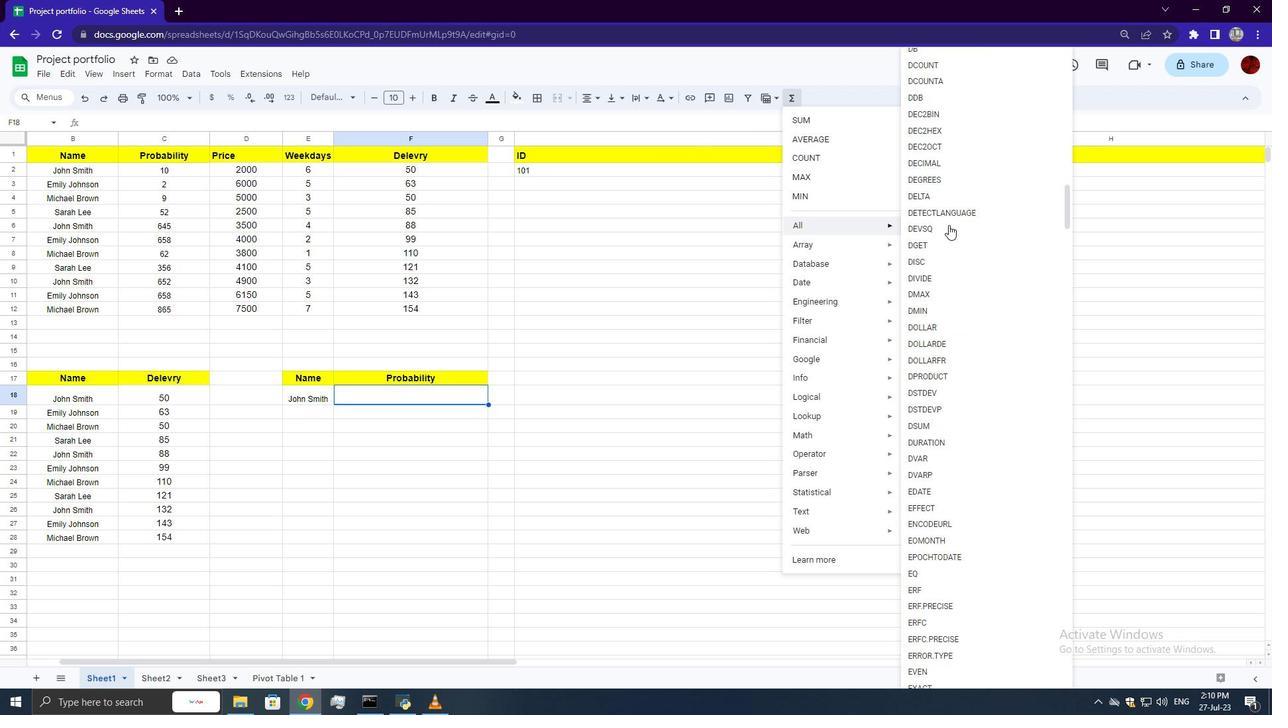 
Action: Mouse scrolled (948, 224) with delta (0, 0)
Screenshot: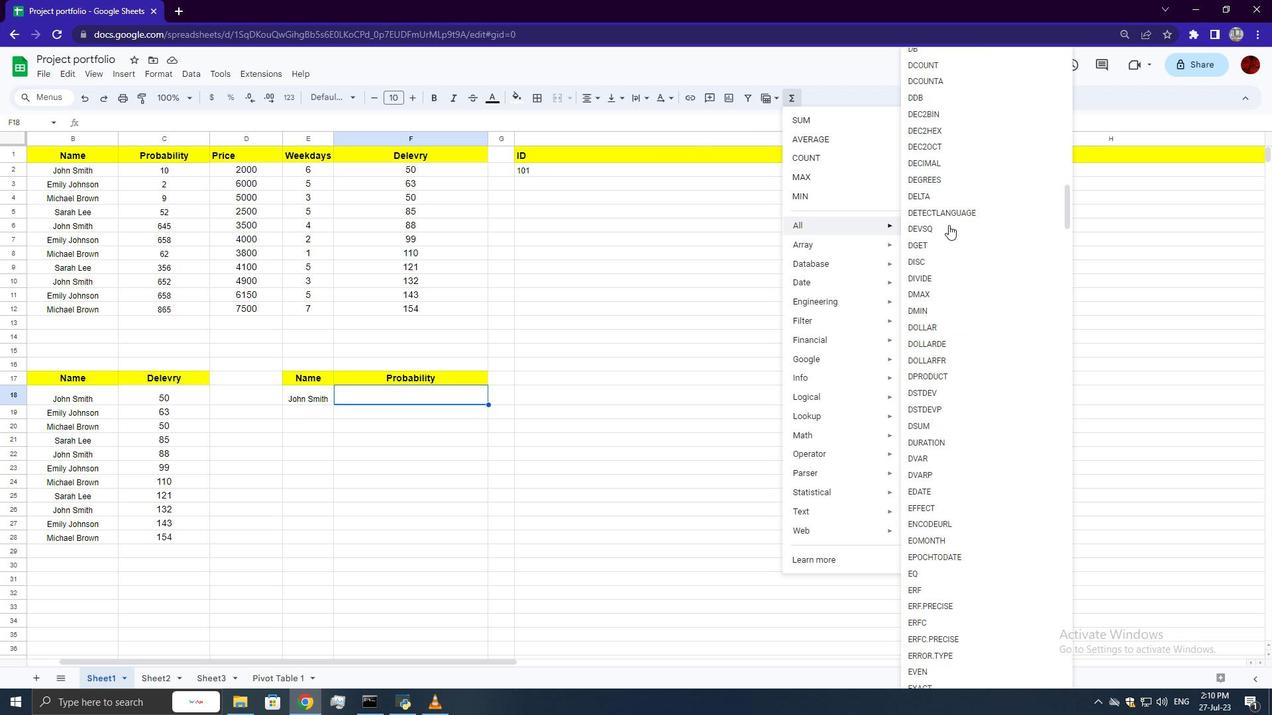 
Action: Mouse scrolled (948, 224) with delta (0, 0)
Screenshot: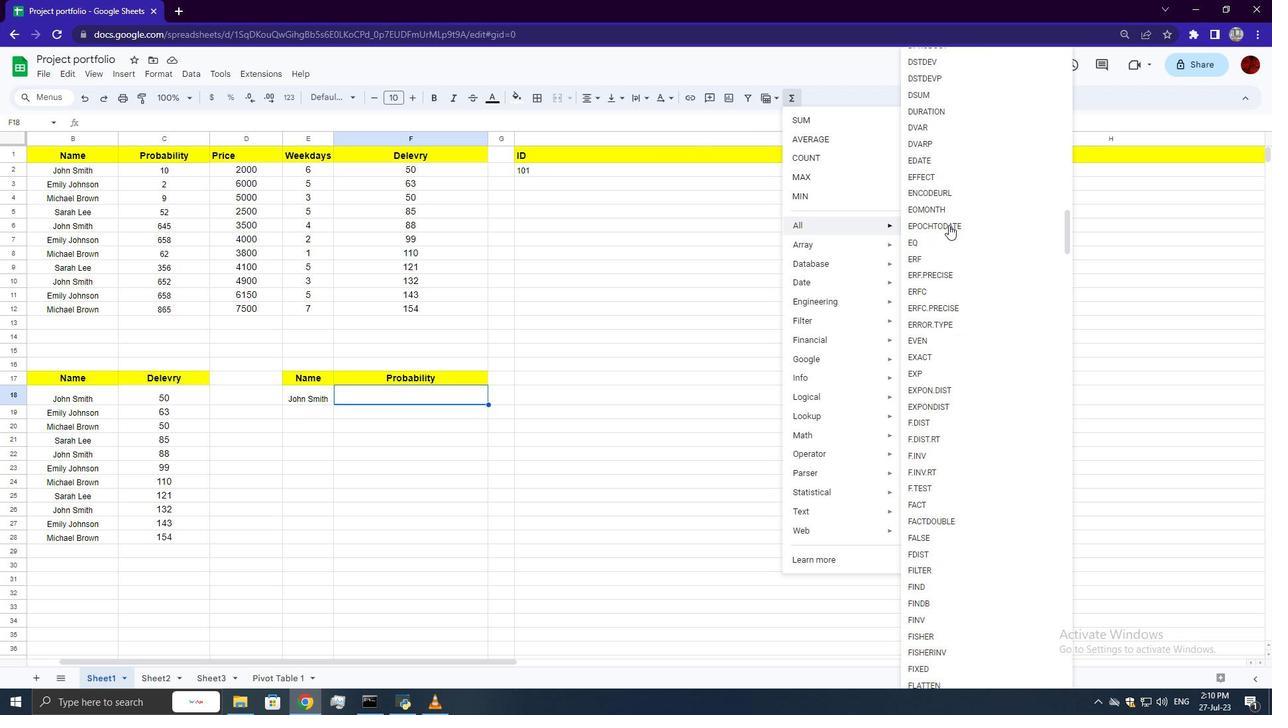 
Action: Mouse scrolled (948, 224) with delta (0, 0)
Screenshot: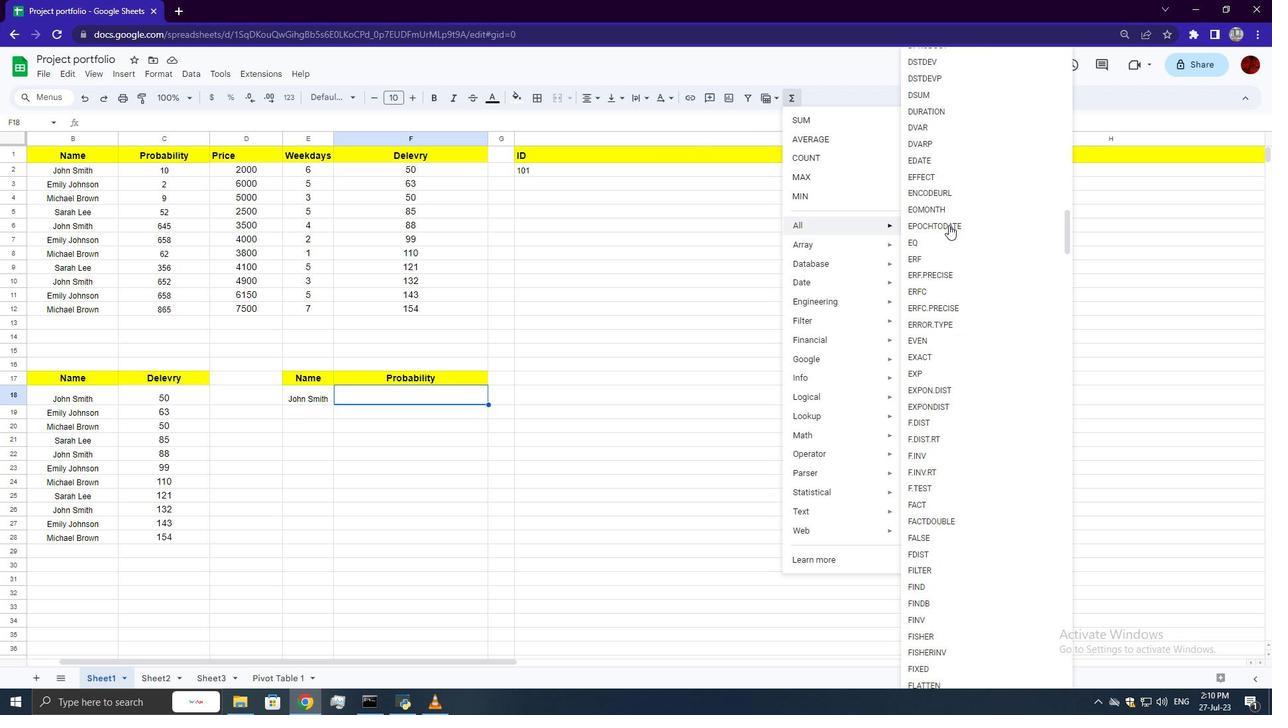 
Action: Mouse scrolled (948, 224) with delta (0, 0)
Screenshot: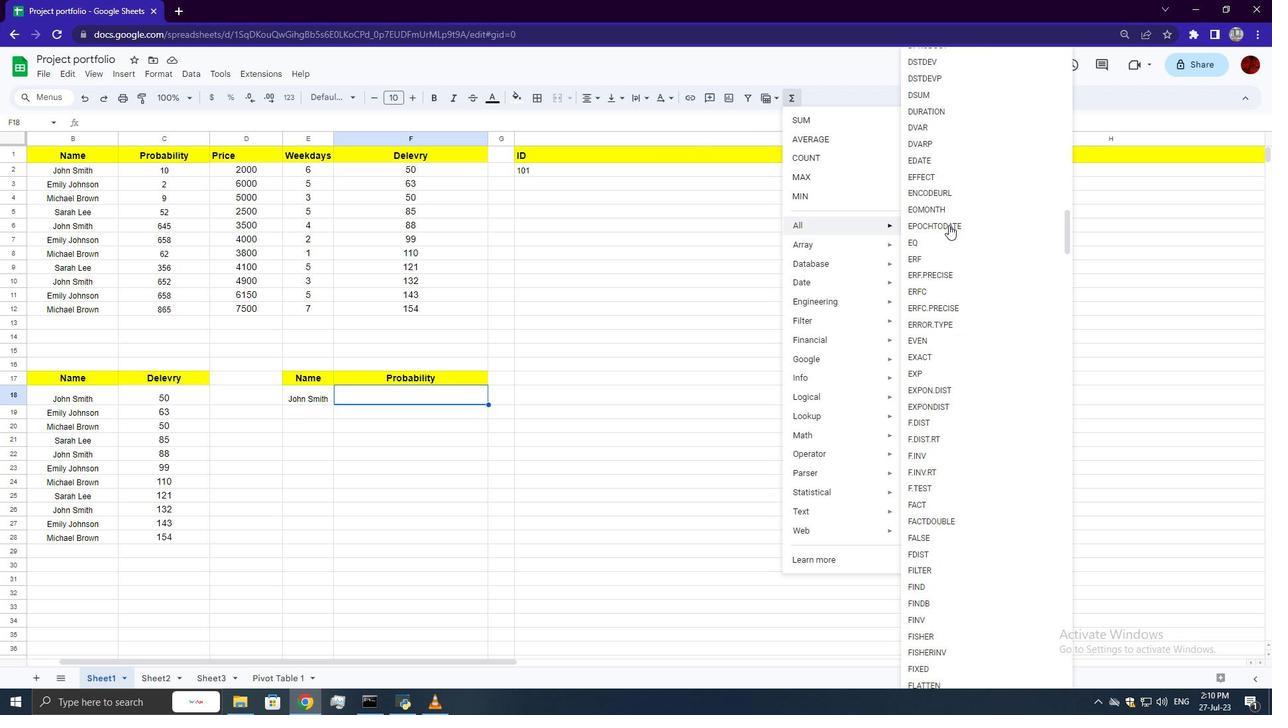 
Action: Mouse scrolled (948, 224) with delta (0, 0)
Screenshot: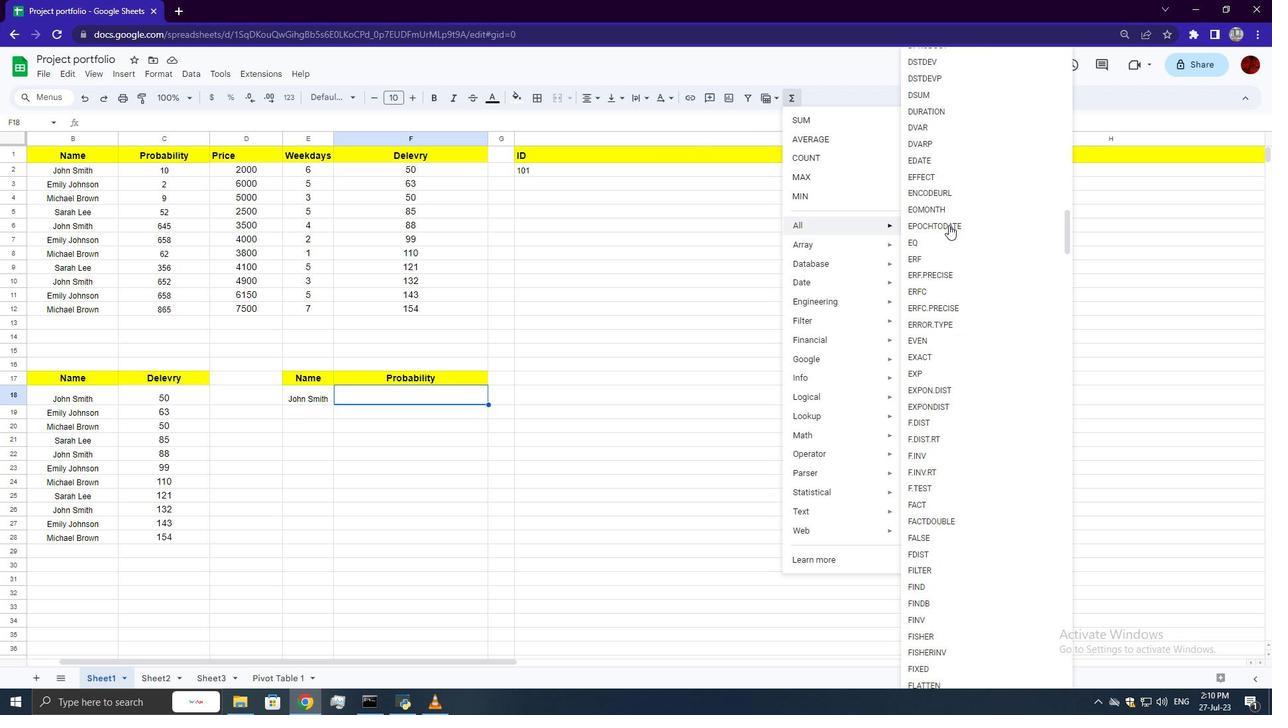 
Action: Mouse scrolled (948, 224) with delta (0, 0)
Screenshot: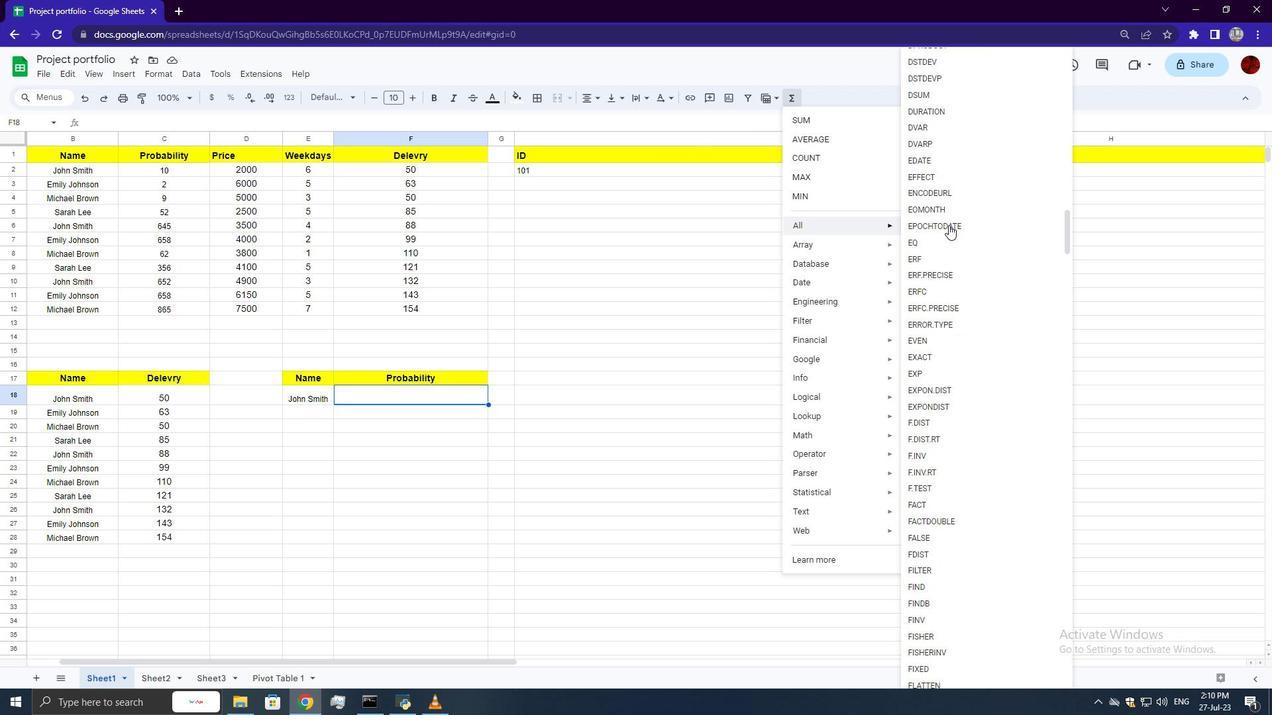 
Action: Mouse scrolled (948, 224) with delta (0, 0)
Screenshot: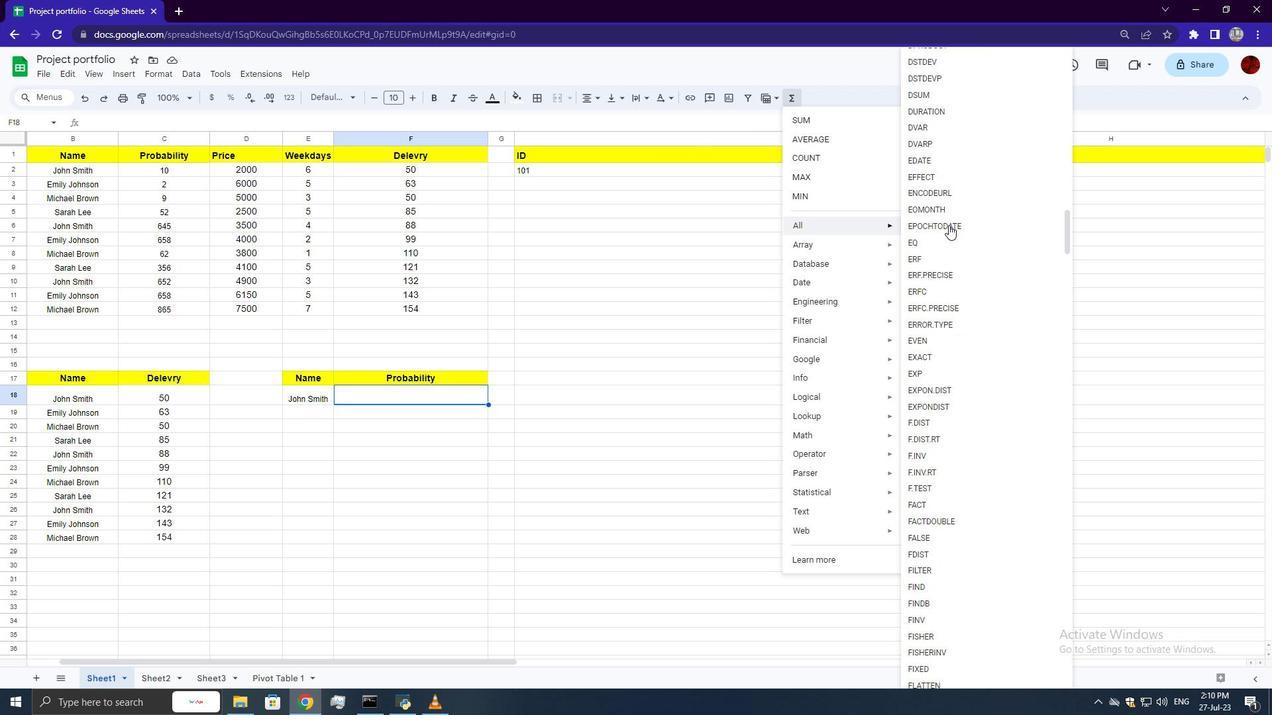 
Action: Mouse scrolled (948, 225) with delta (0, 0)
Screenshot: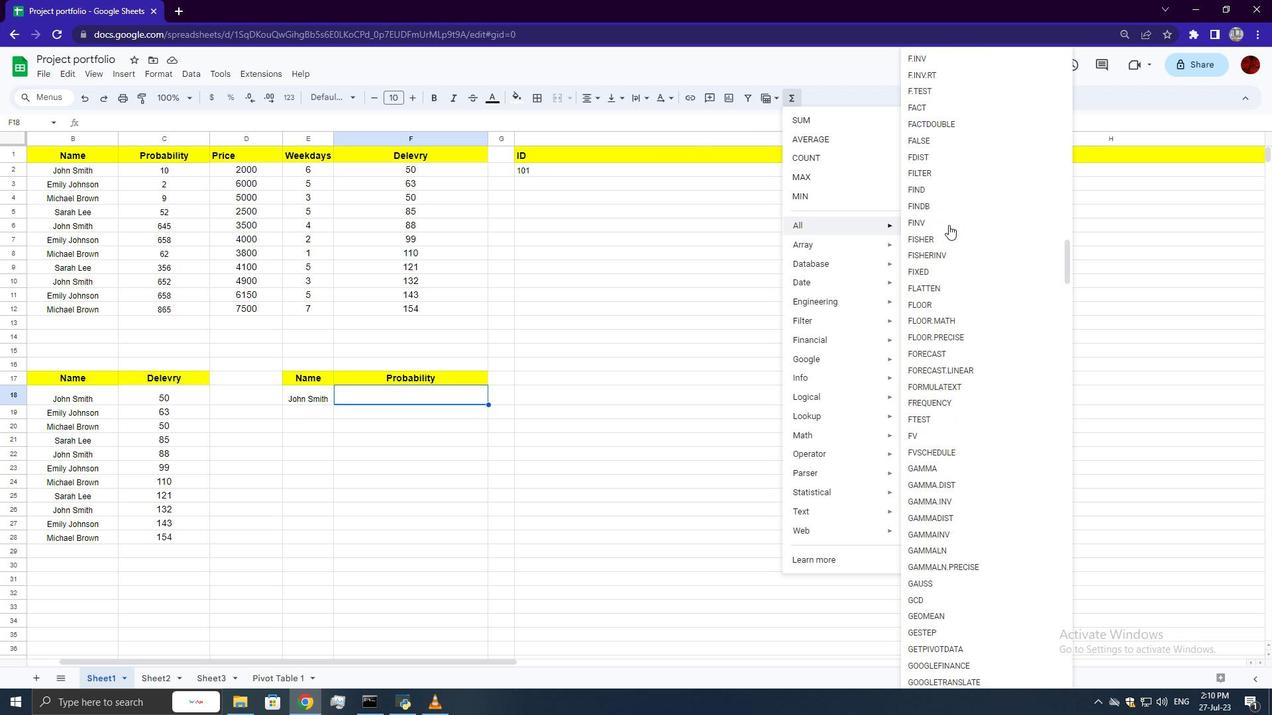 
Action: Mouse scrolled (948, 224) with delta (0, 0)
Screenshot: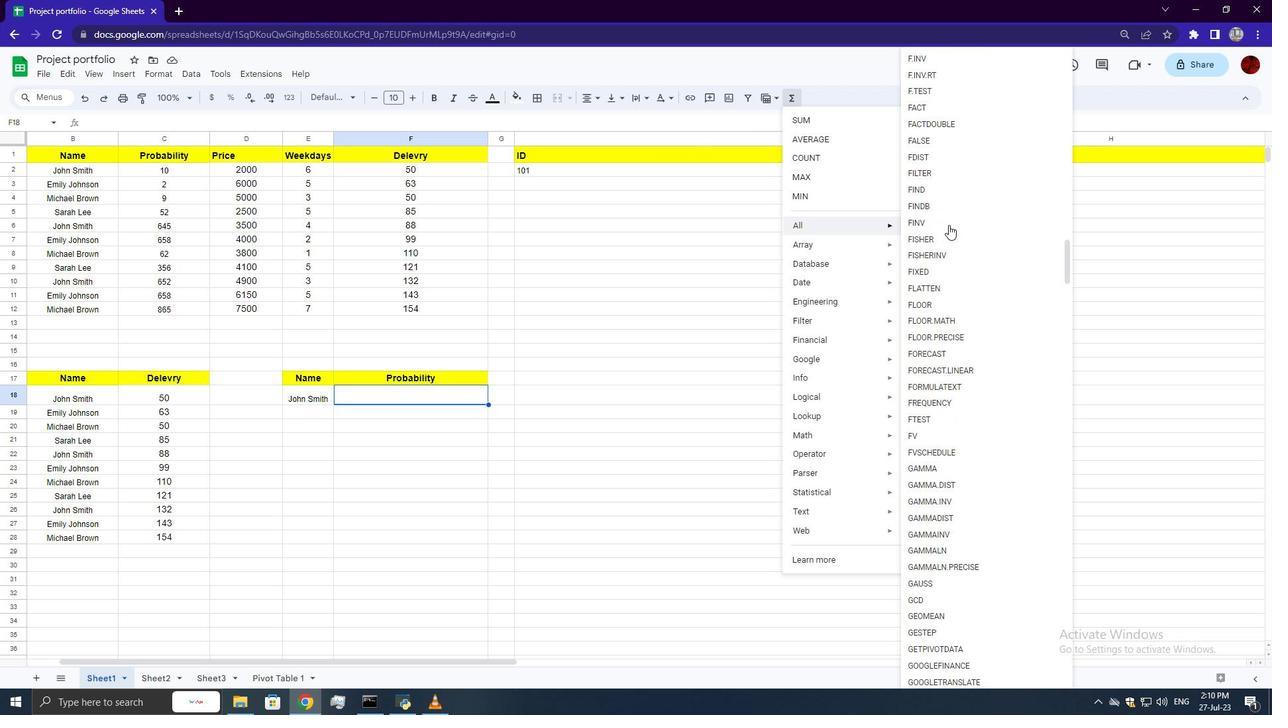 
Action: Mouse scrolled (948, 224) with delta (0, 0)
Screenshot: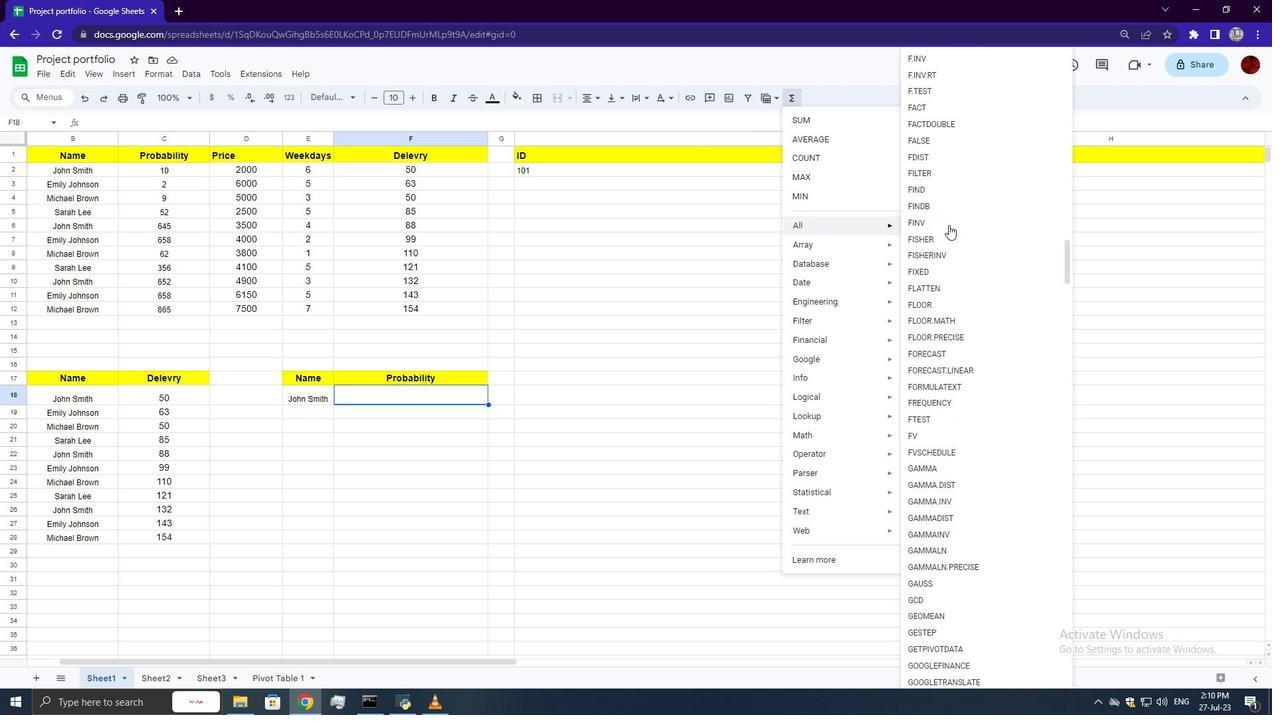
Action: Mouse scrolled (948, 224) with delta (0, 0)
Screenshot: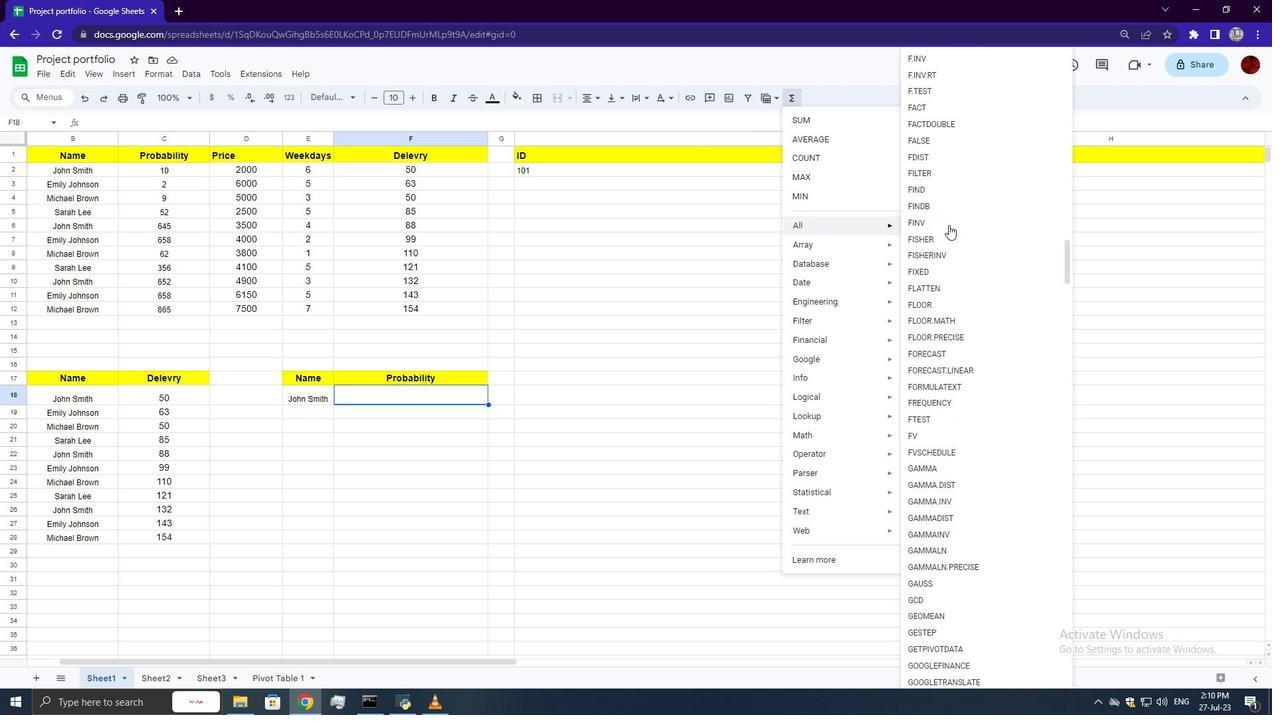 
Action: Mouse scrolled (948, 224) with delta (0, 0)
Screenshot: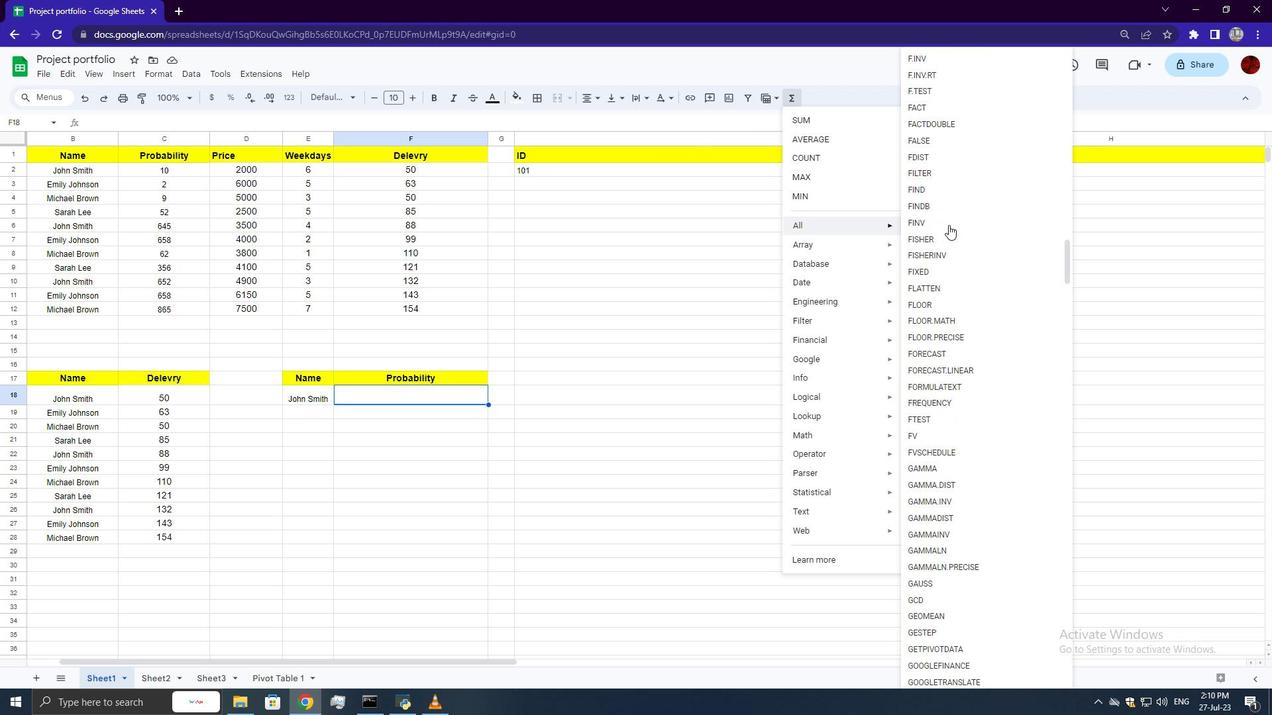 
Action: Mouse scrolled (948, 224) with delta (0, 0)
Screenshot: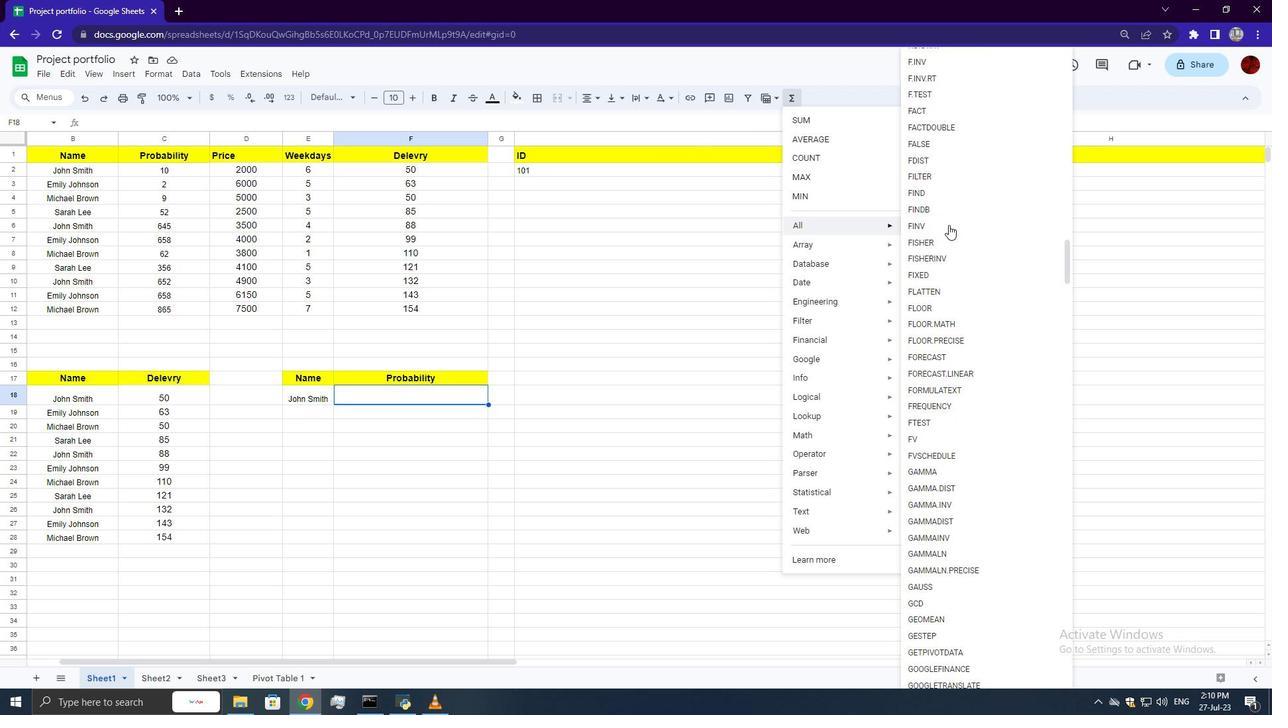 
Action: Mouse scrolled (948, 224) with delta (0, 0)
Screenshot: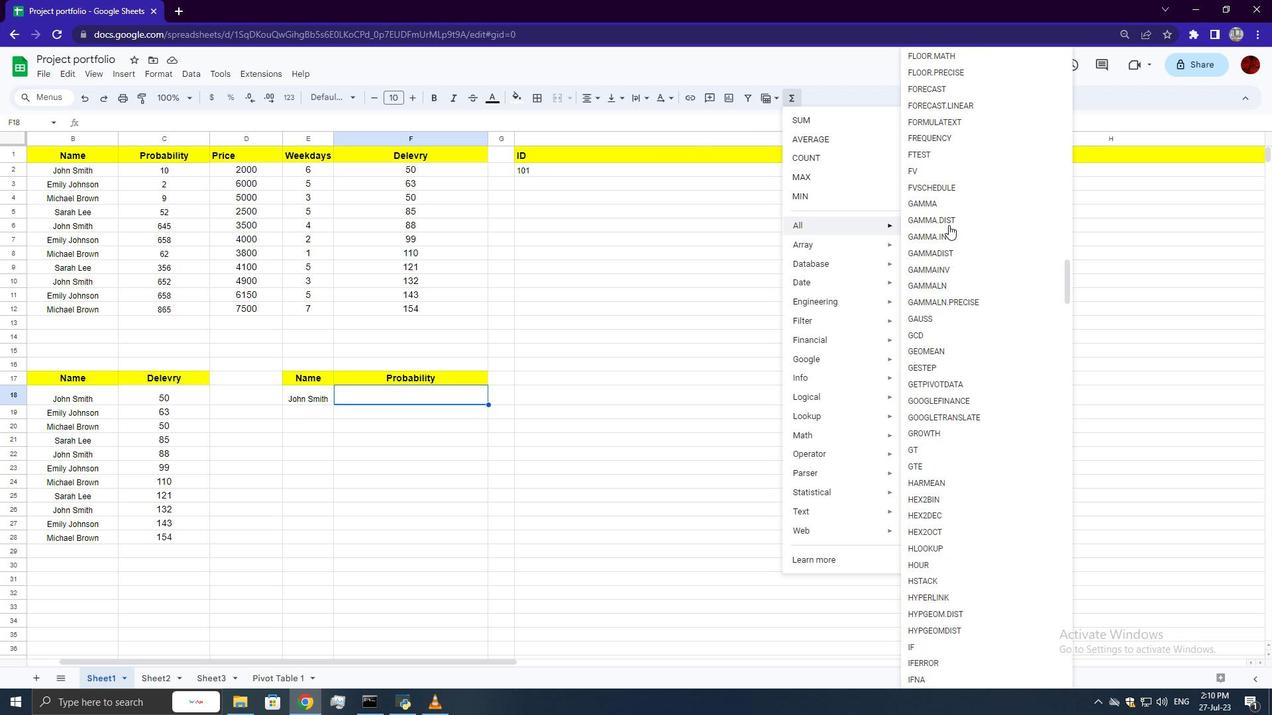 
Action: Mouse scrolled (948, 224) with delta (0, 0)
Screenshot: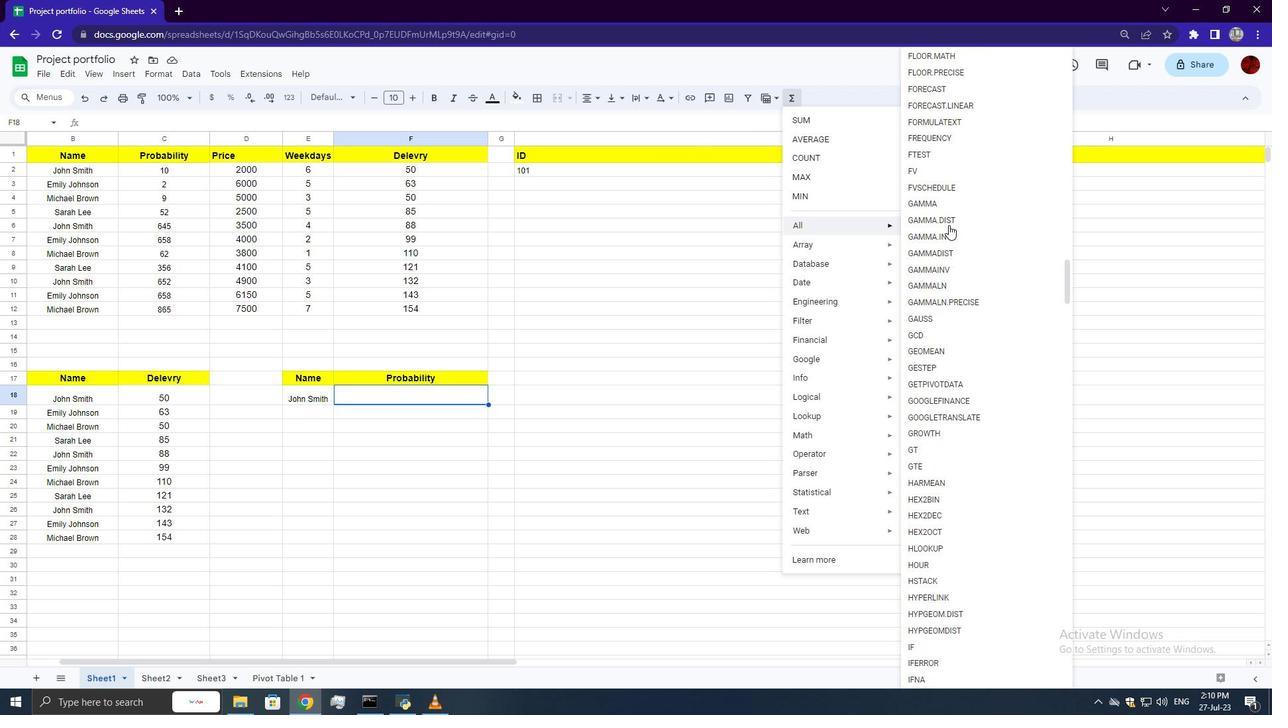 
Action: Mouse scrolled (948, 224) with delta (0, 0)
Screenshot: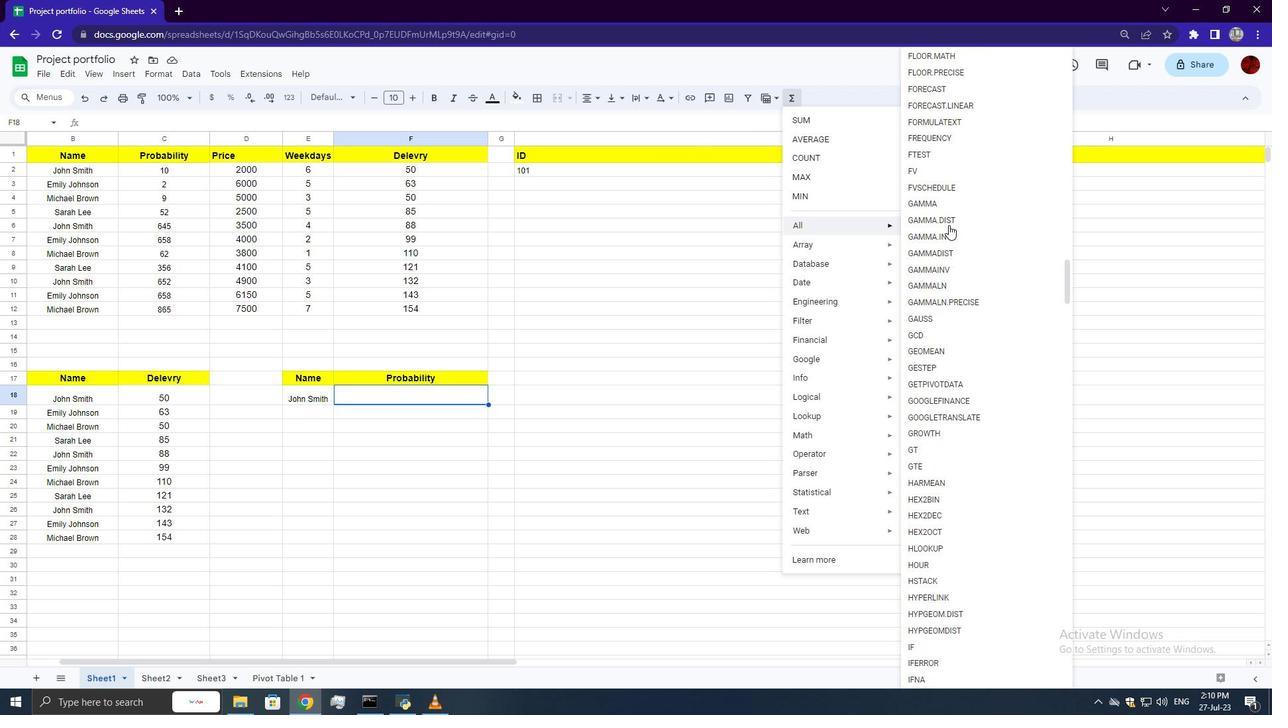 
Action: Mouse scrolled (948, 224) with delta (0, 0)
Screenshot: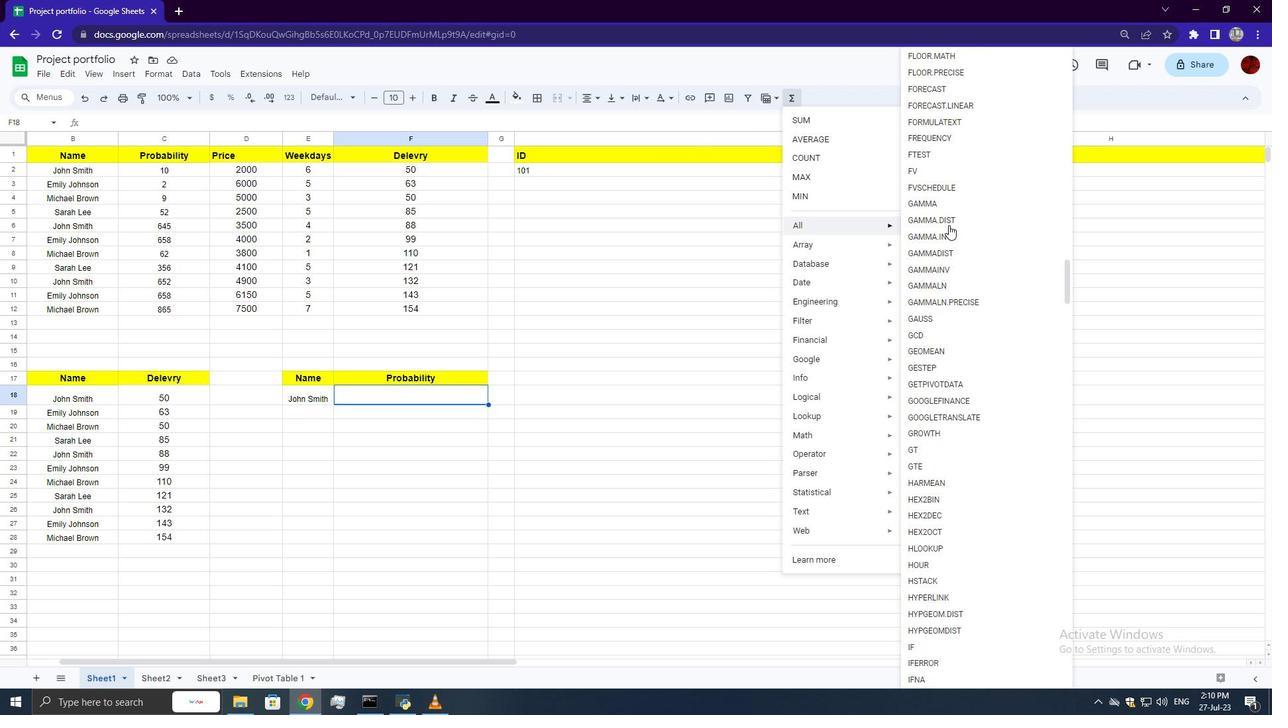 
Action: Mouse scrolled (948, 224) with delta (0, 0)
Screenshot: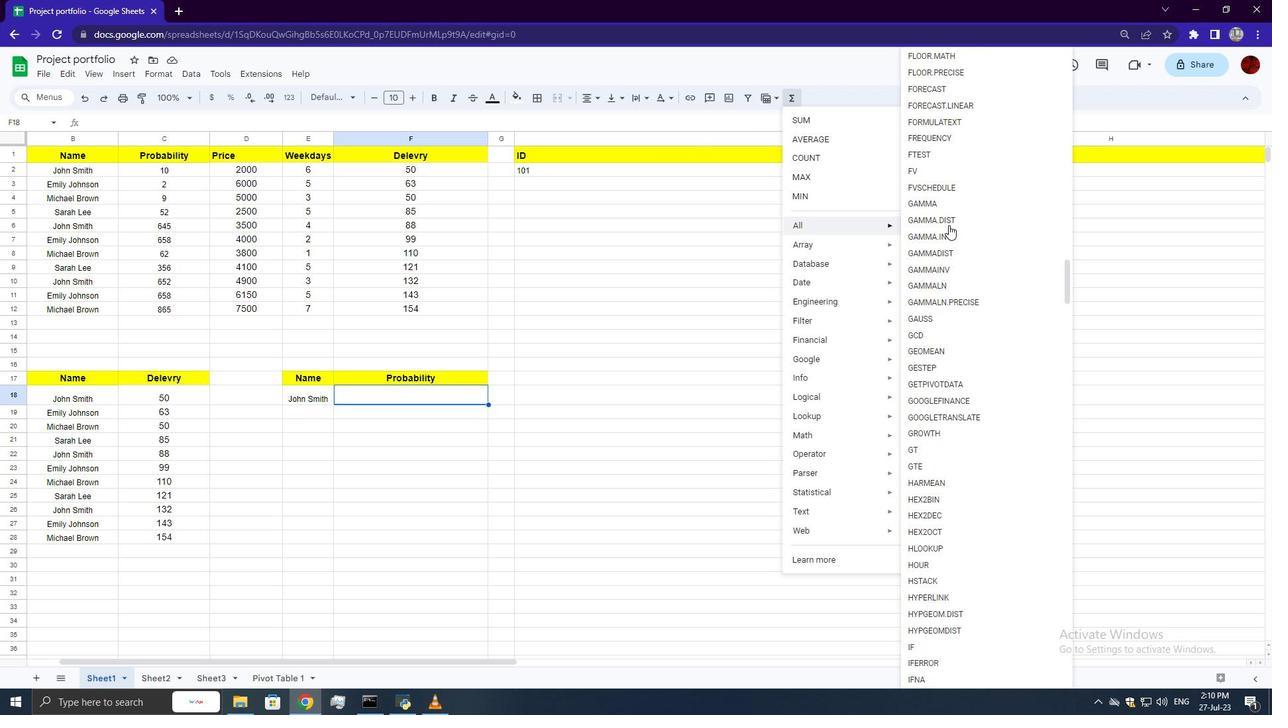 
Action: Mouse scrolled (948, 224) with delta (0, 0)
Screenshot: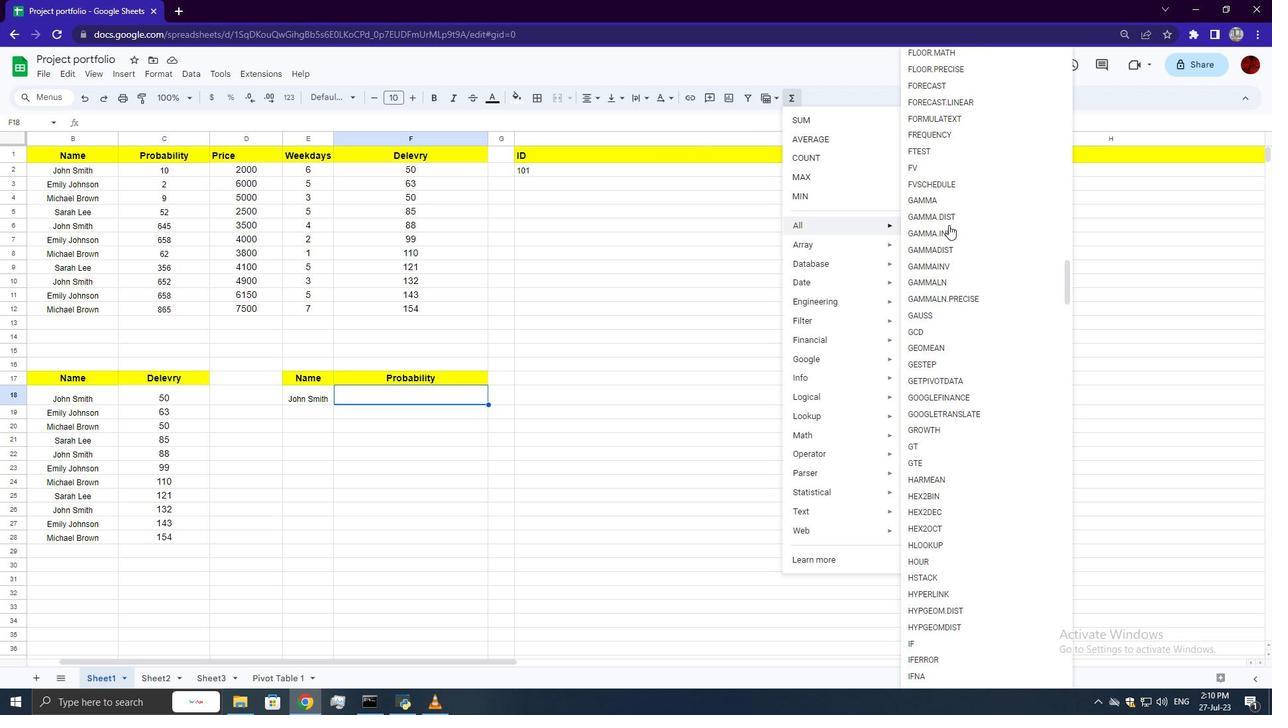 
Action: Mouse scrolled (948, 224) with delta (0, 0)
Screenshot: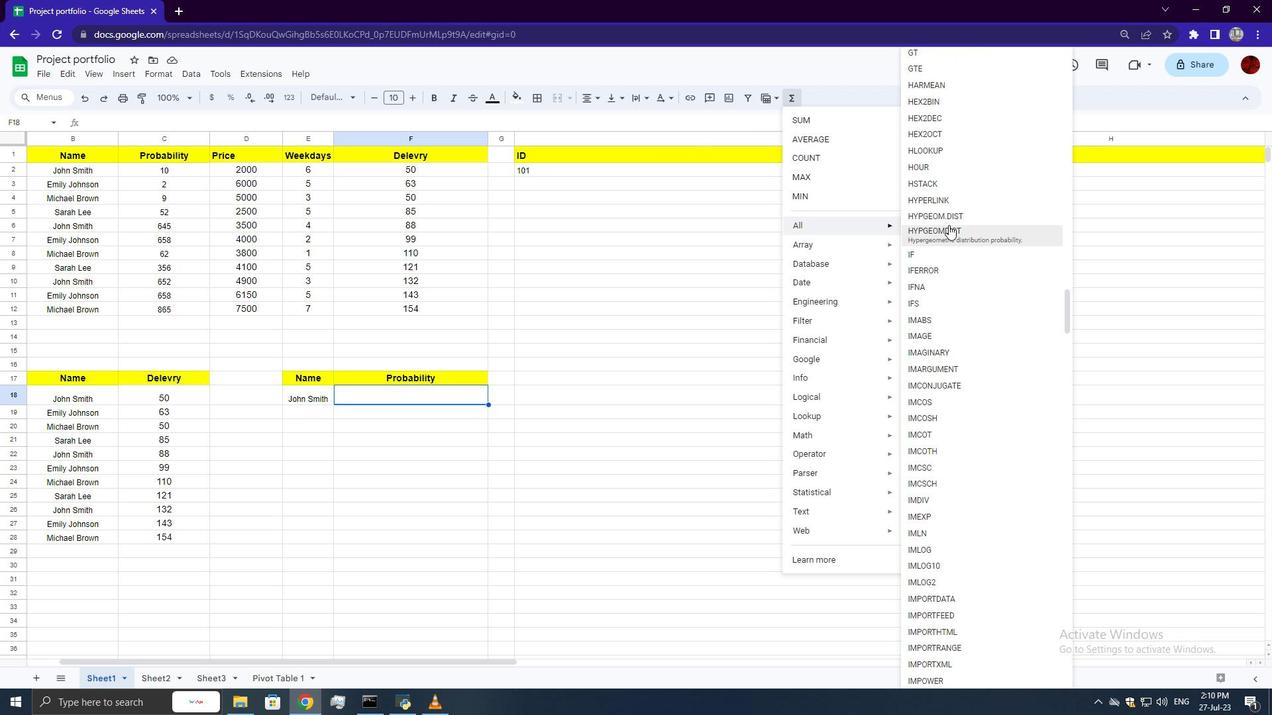 
Action: Mouse scrolled (948, 224) with delta (0, 0)
Screenshot: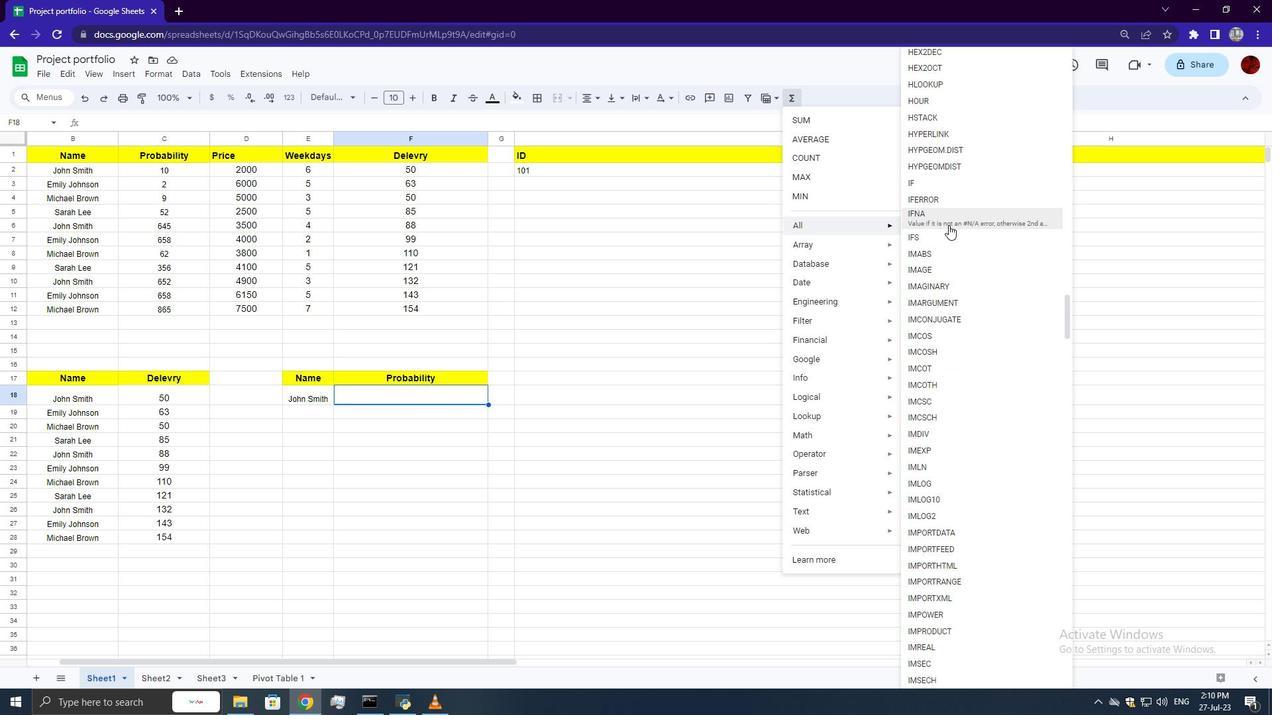 
Action: Mouse scrolled (948, 224) with delta (0, 0)
Screenshot: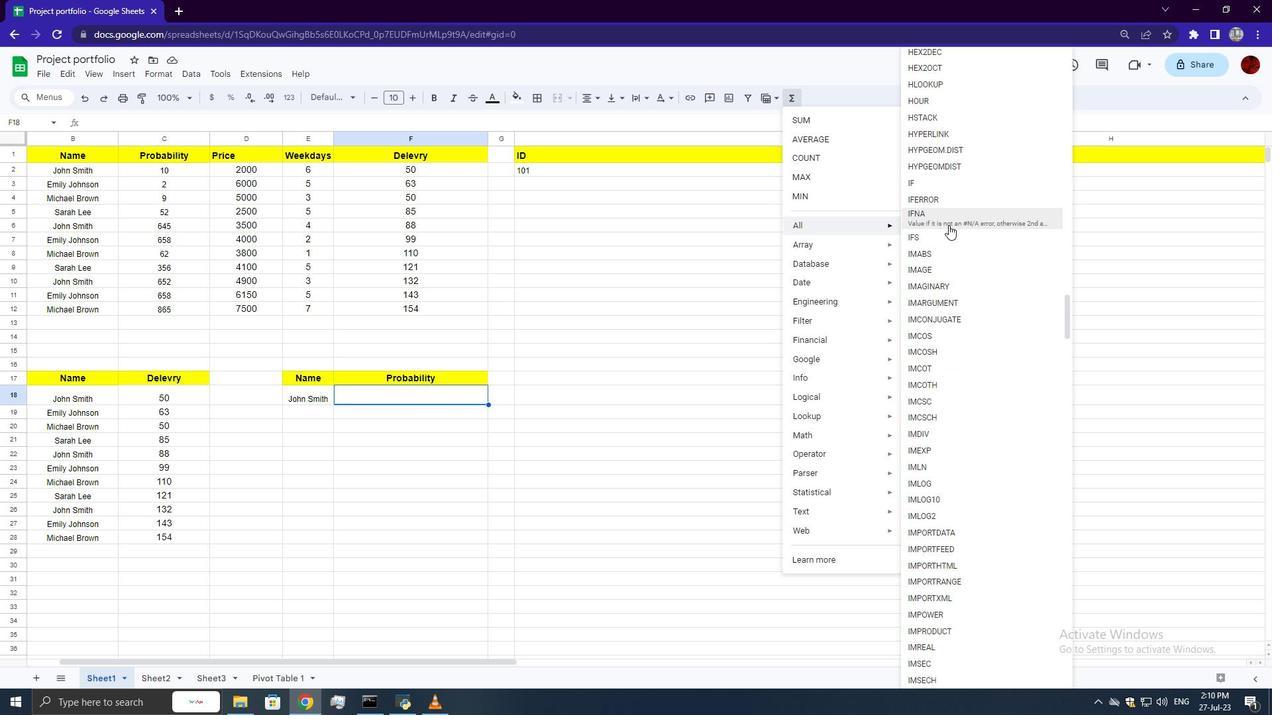 
Action: Mouse scrolled (948, 224) with delta (0, 0)
Screenshot: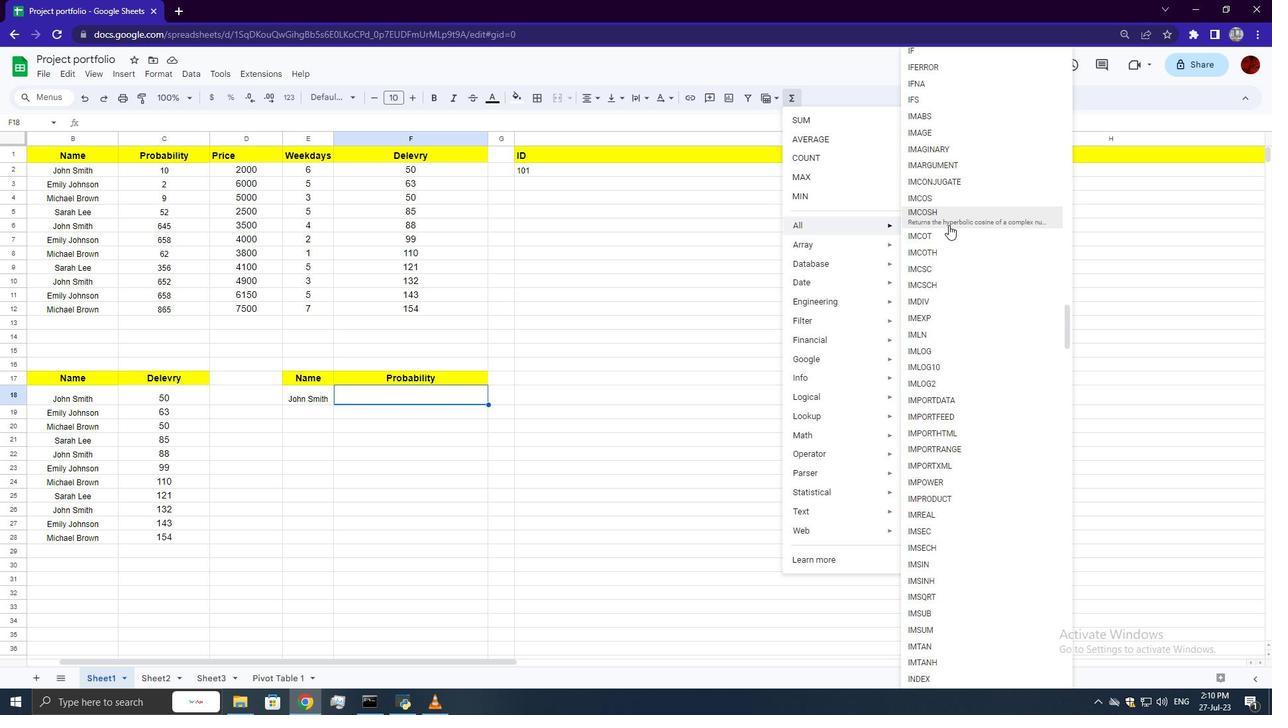 
Action: Mouse scrolled (948, 224) with delta (0, 0)
Screenshot: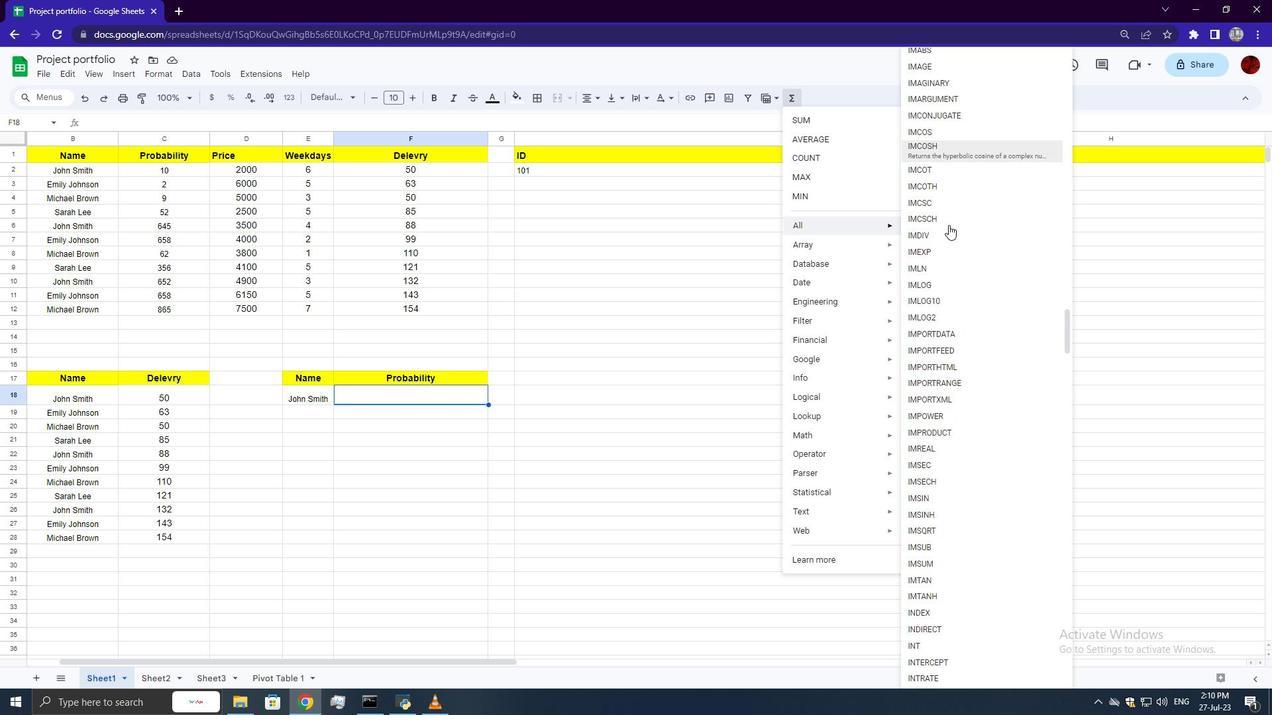 
Action: Mouse scrolled (948, 224) with delta (0, 0)
Screenshot: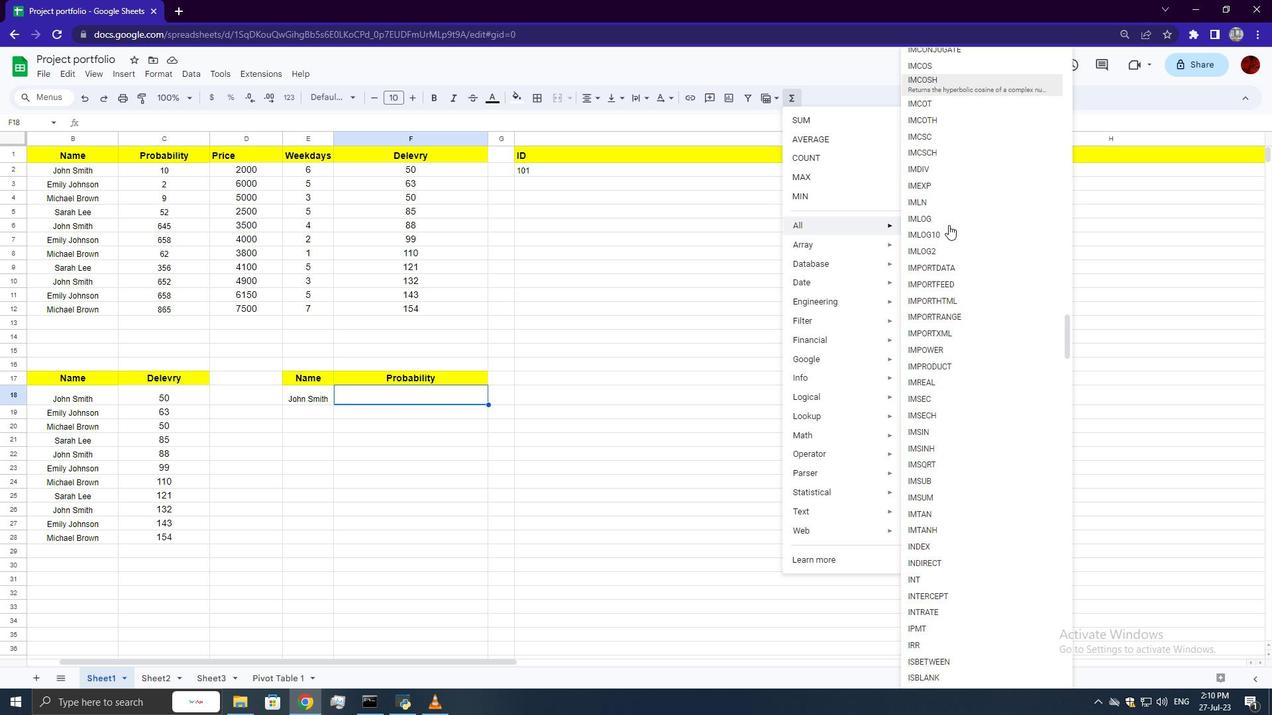 
Action: Mouse scrolled (948, 224) with delta (0, 0)
Screenshot: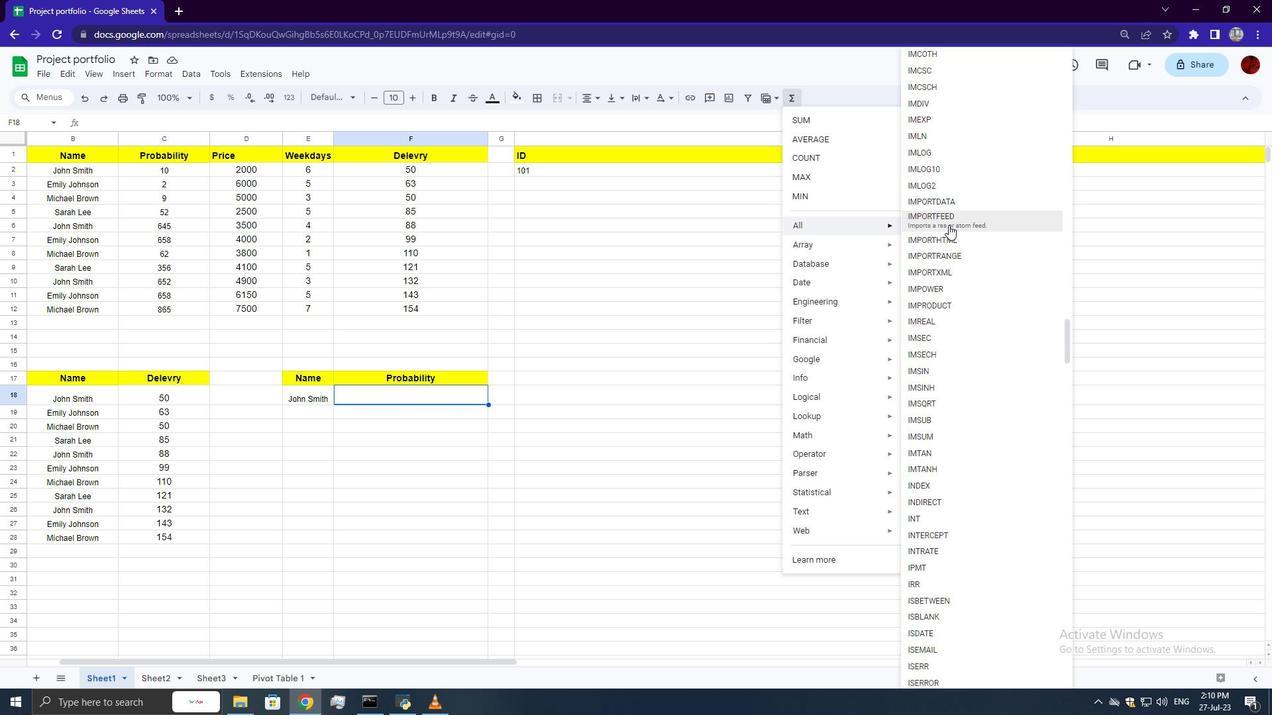 
Action: Mouse scrolled (948, 224) with delta (0, 0)
Screenshot: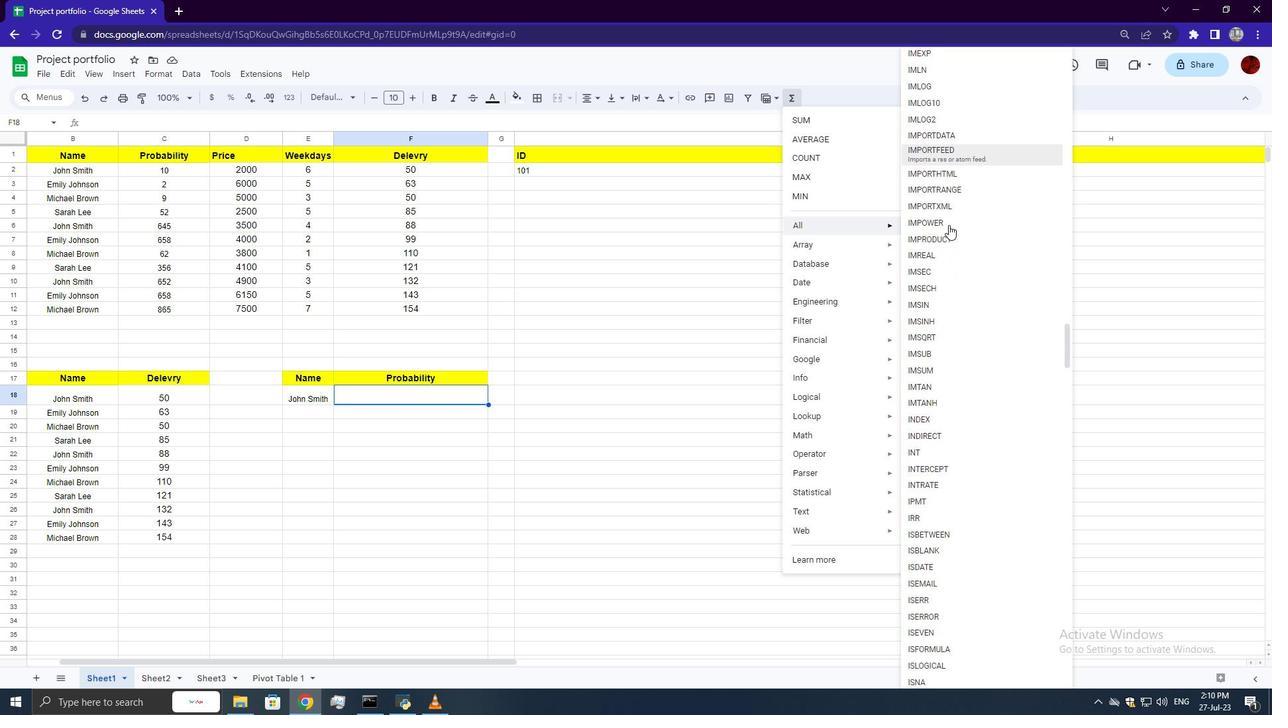 
Action: Mouse moved to (934, 401)
Screenshot: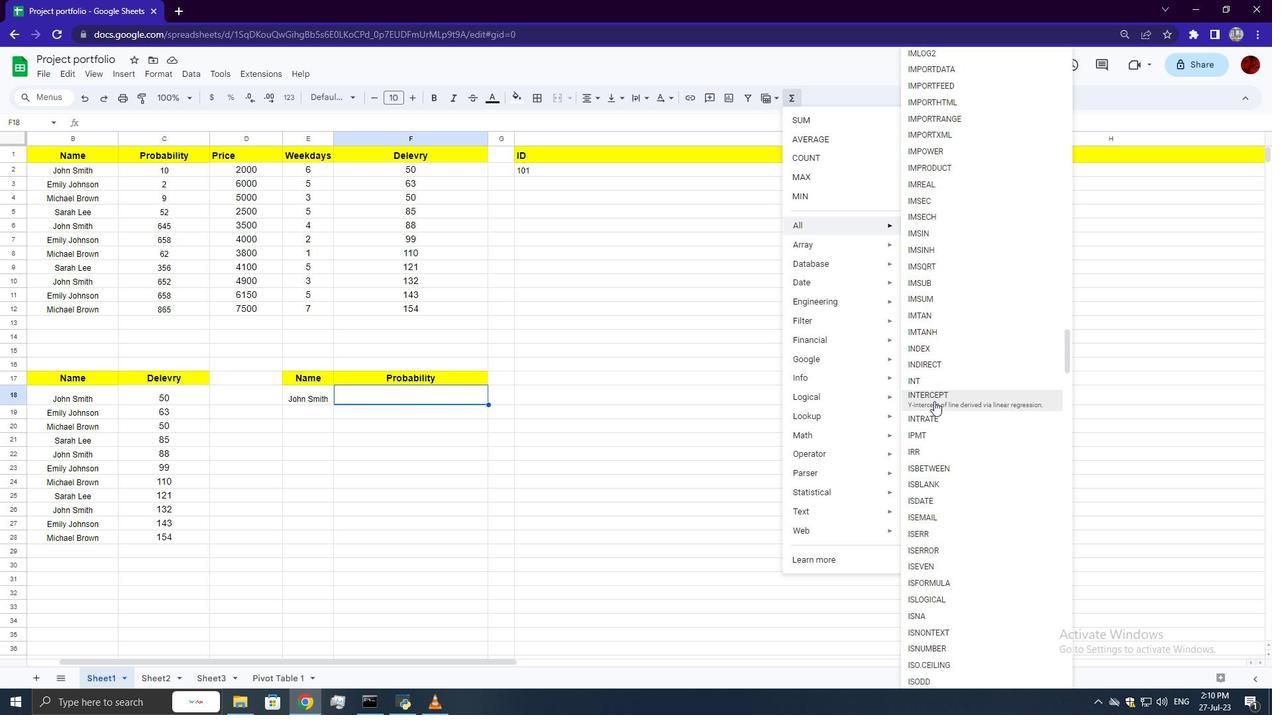
Action: Mouse pressed left at (934, 401)
Screenshot: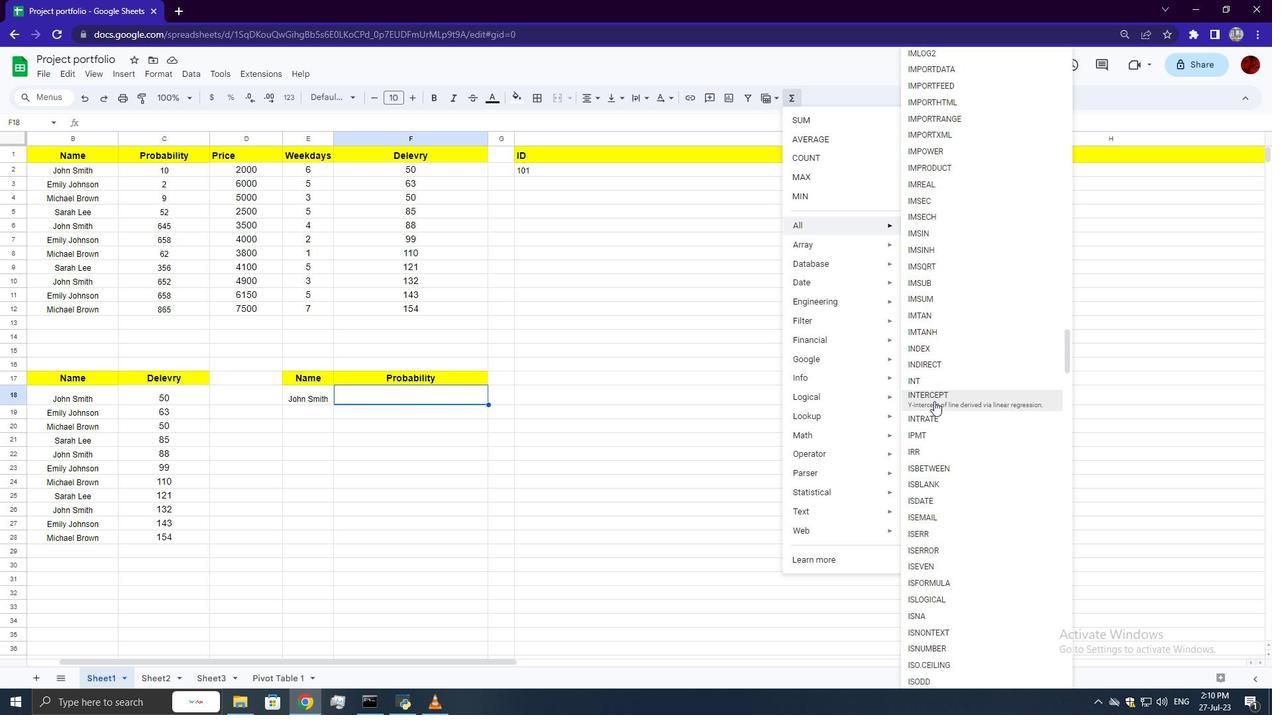 
Action: Mouse moved to (253, 168)
Screenshot: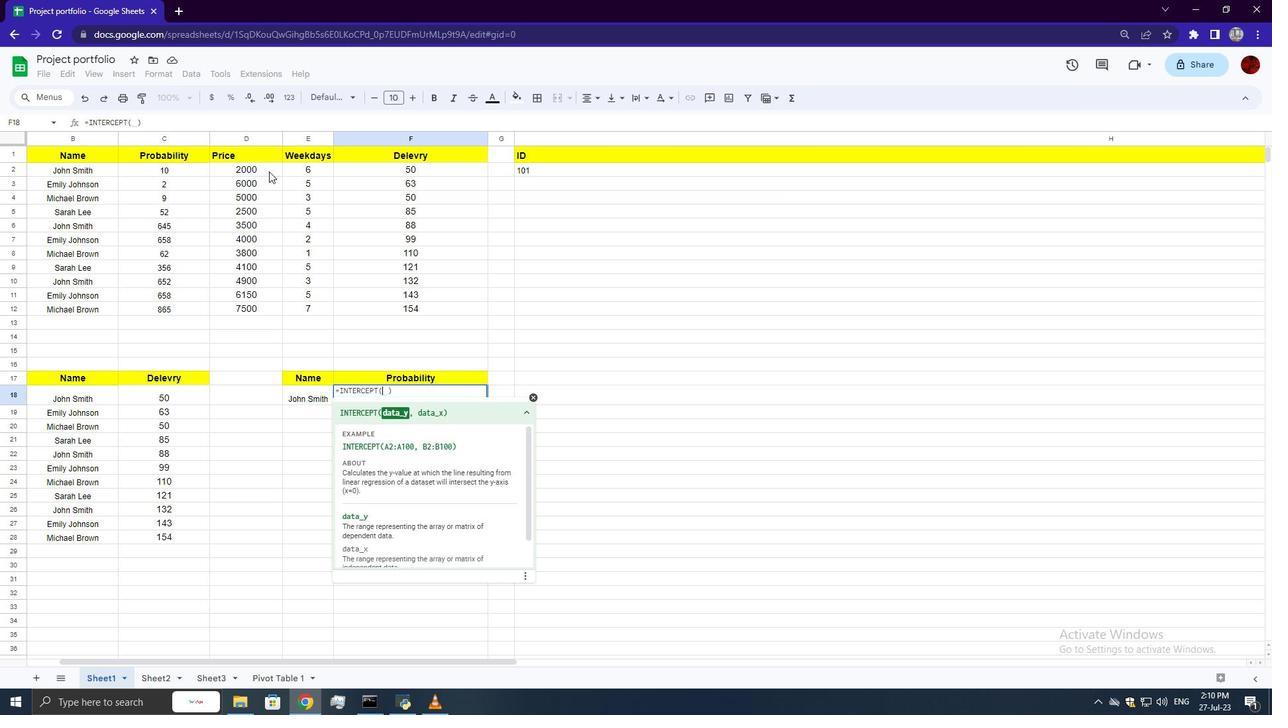 
Action: Mouse pressed left at (253, 168)
Screenshot: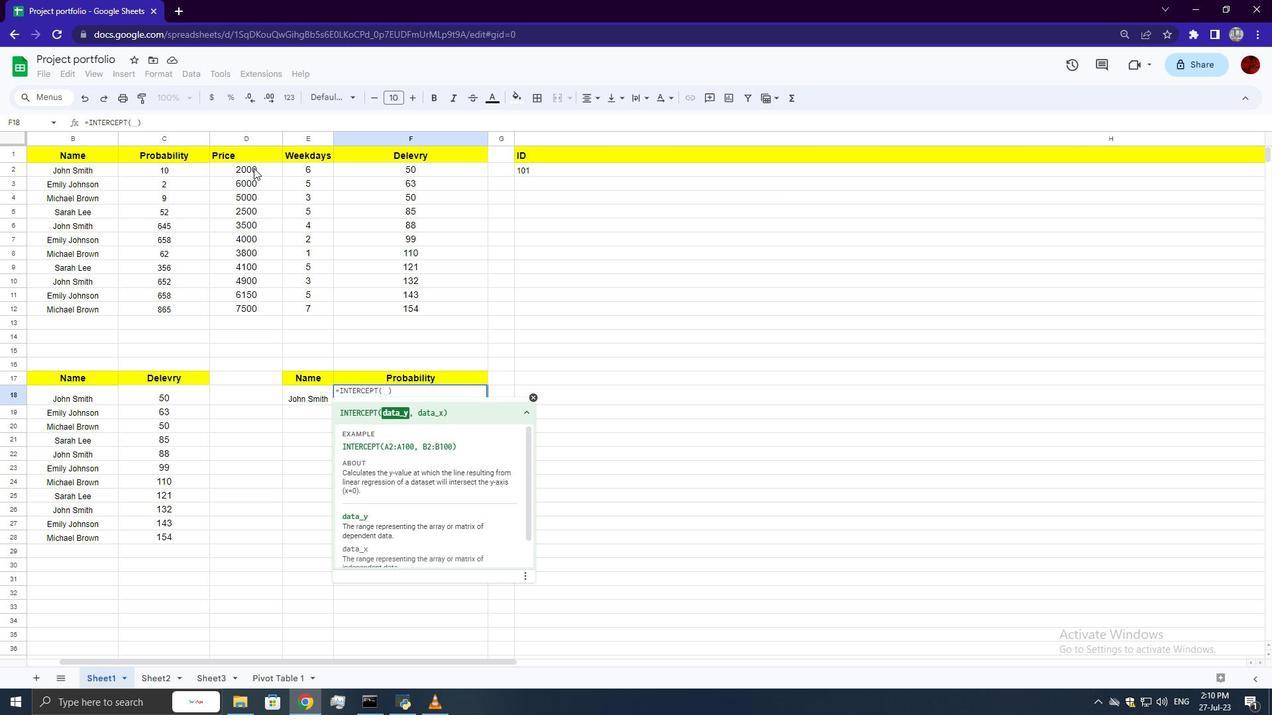 
Action: Mouse moved to (246, 303)
Screenshot: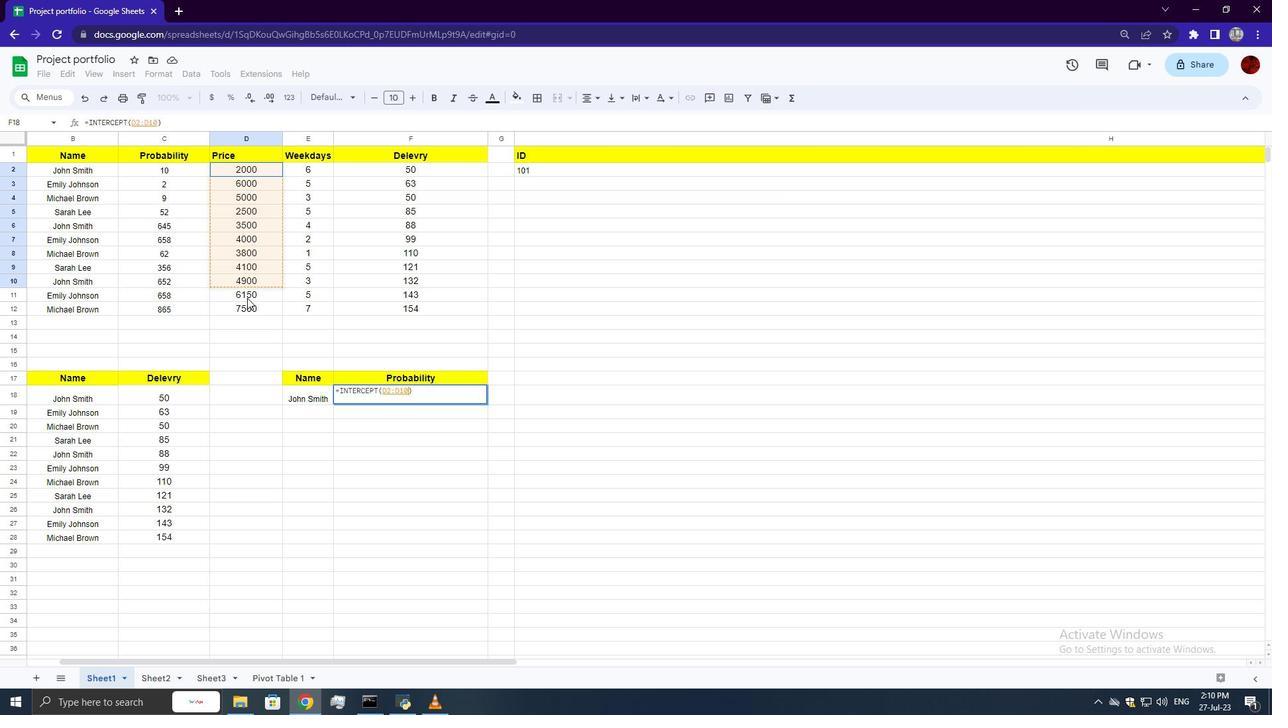 
Action: Key pressed ,
Screenshot: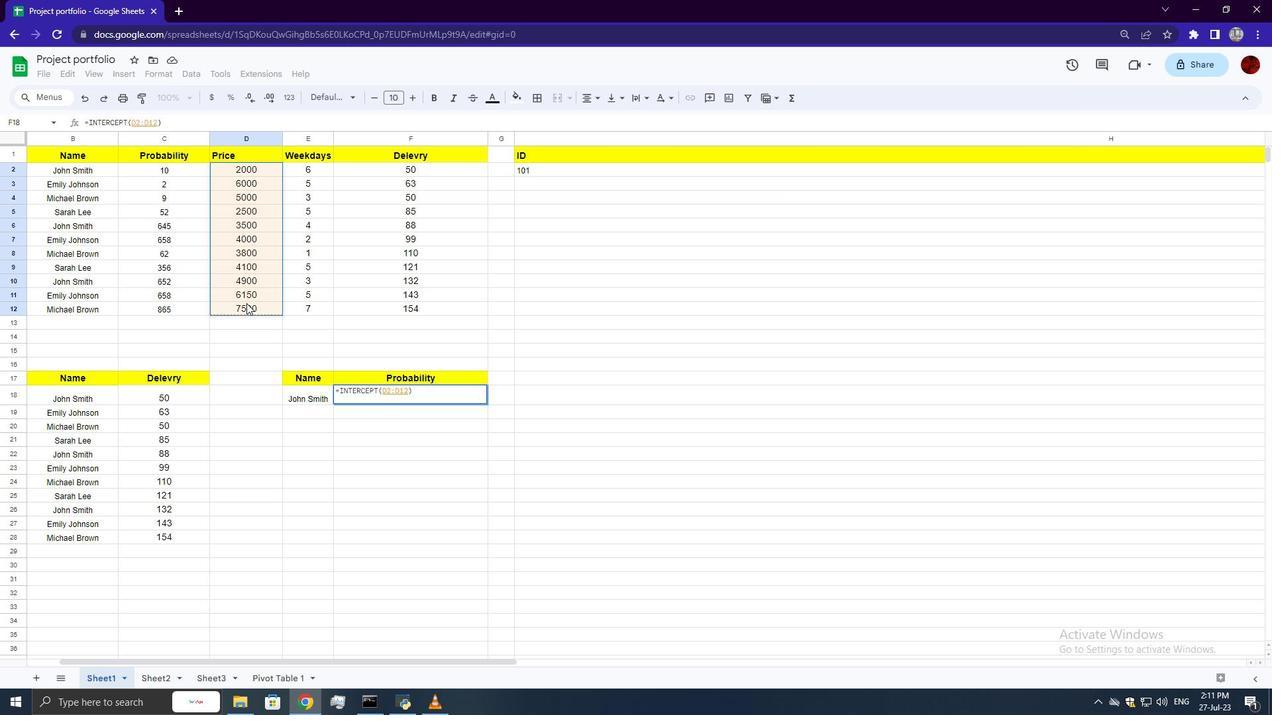 
Action: Mouse moved to (314, 169)
Screenshot: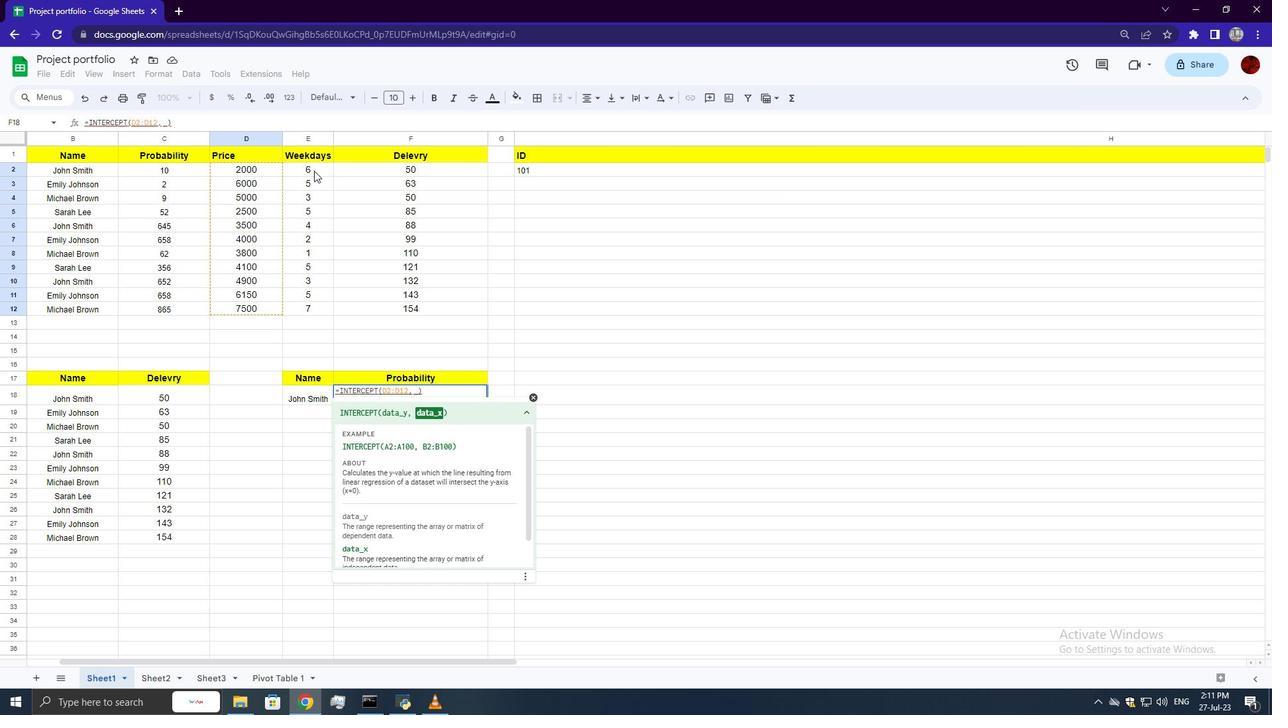 
Action: Mouse pressed left at (314, 169)
Screenshot: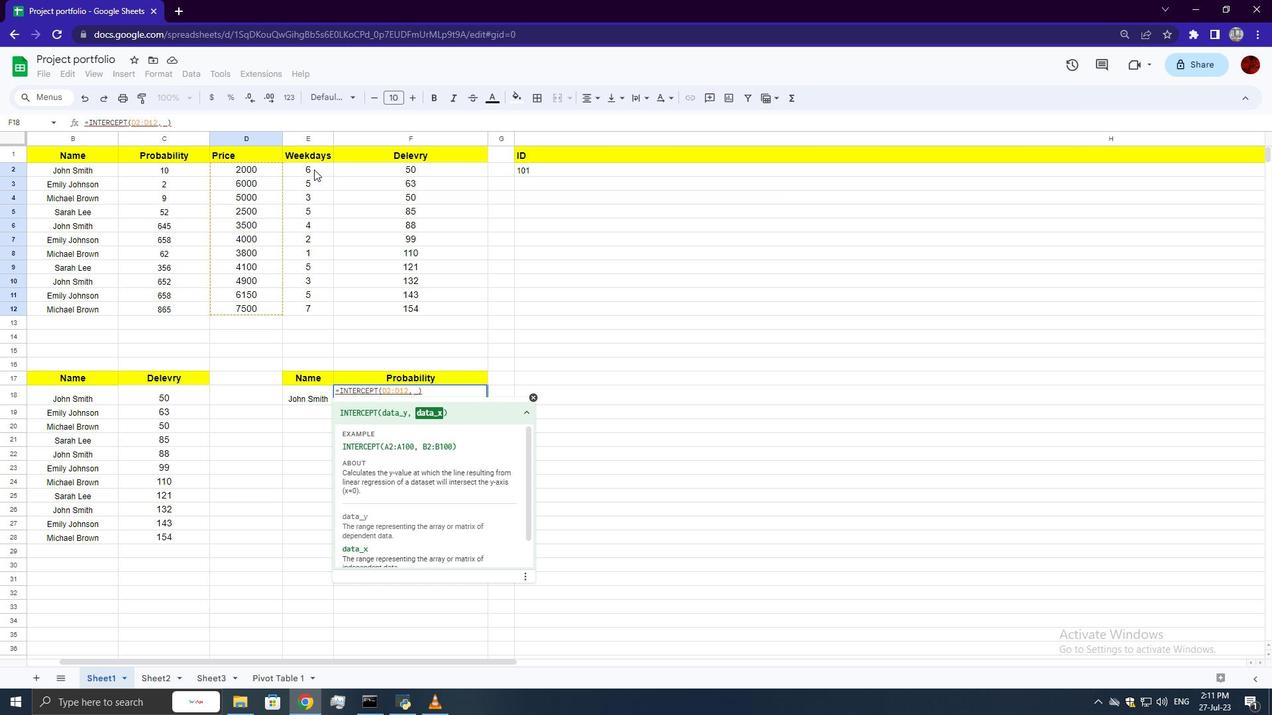 
Action: Mouse moved to (306, 305)
Screenshot: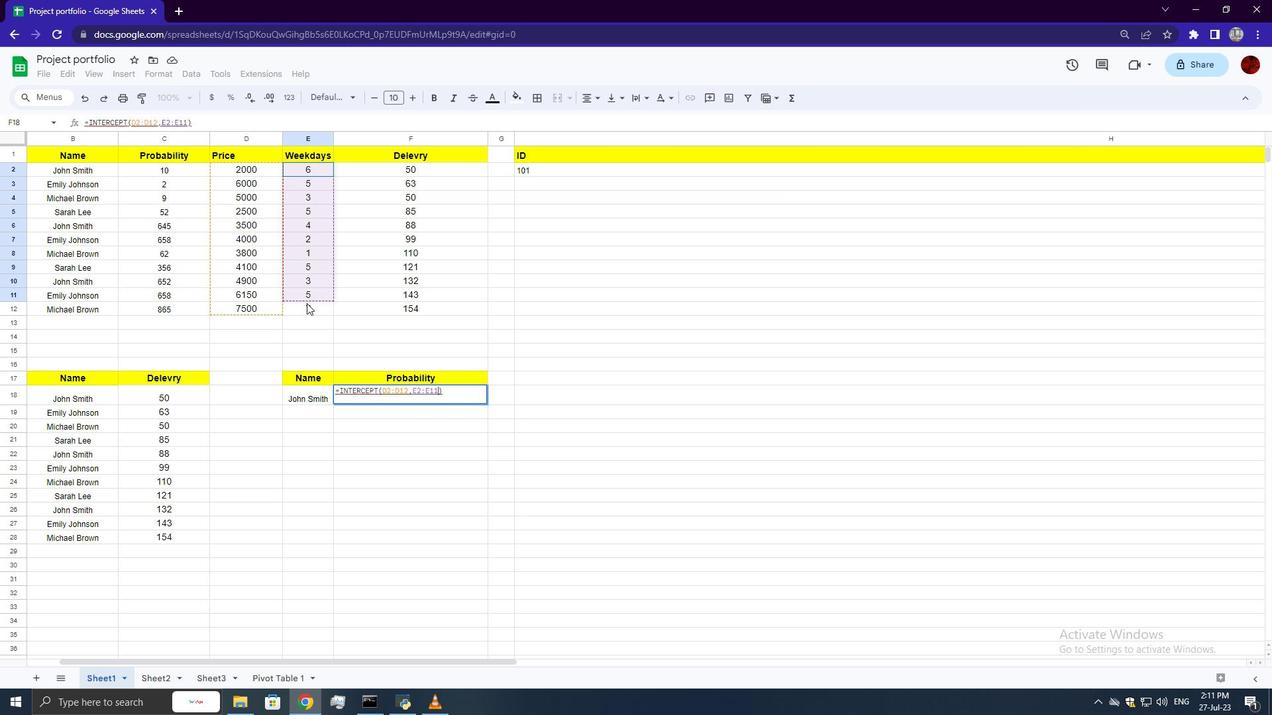 
Action: Key pressed <Key.enter>
Screenshot: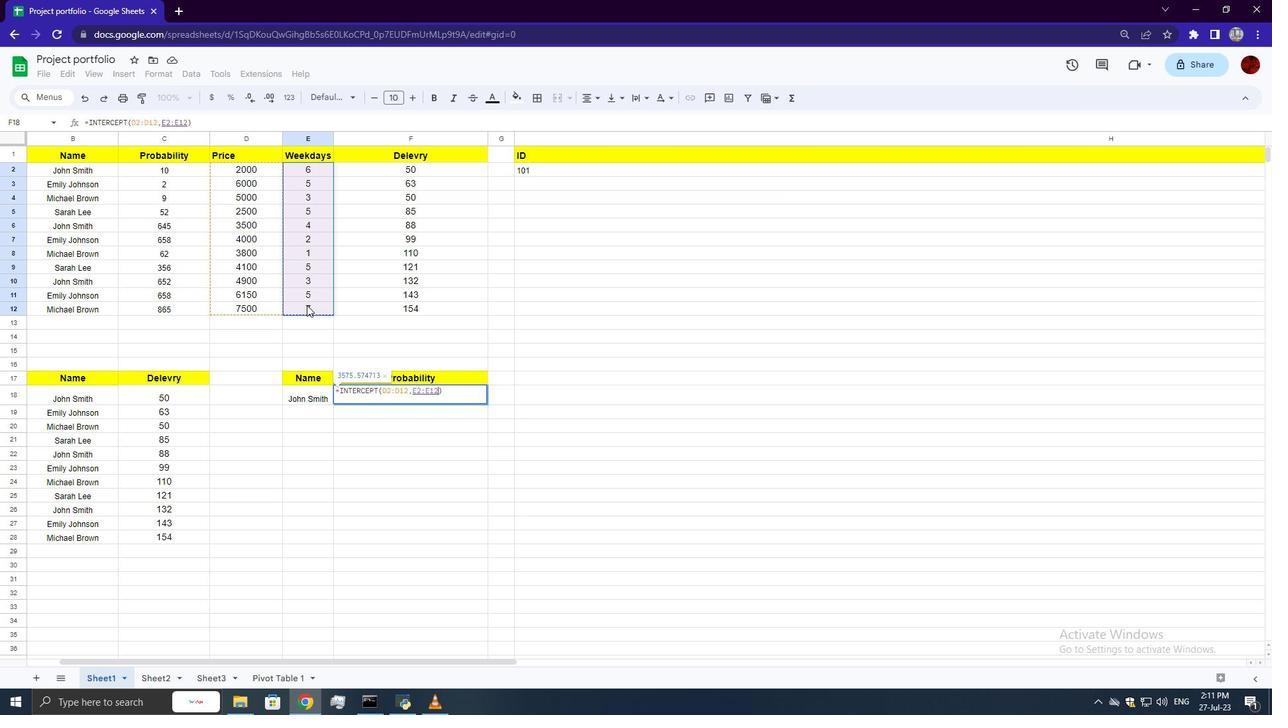 
